 Task: Search one way flight ticket for 2 adults, 2 infants in seat and 1 infant on lap in first from Moab: Canyonlands Regional Airport to Raleigh: Raleigh-durham International Airport on 8-5-2023. Choice of flights is Westjet. Number of bags: 3 checked bags. Price is upto 30000. Outbound departure time preference is 9:15.
Action: Mouse moved to (318, 279)
Screenshot: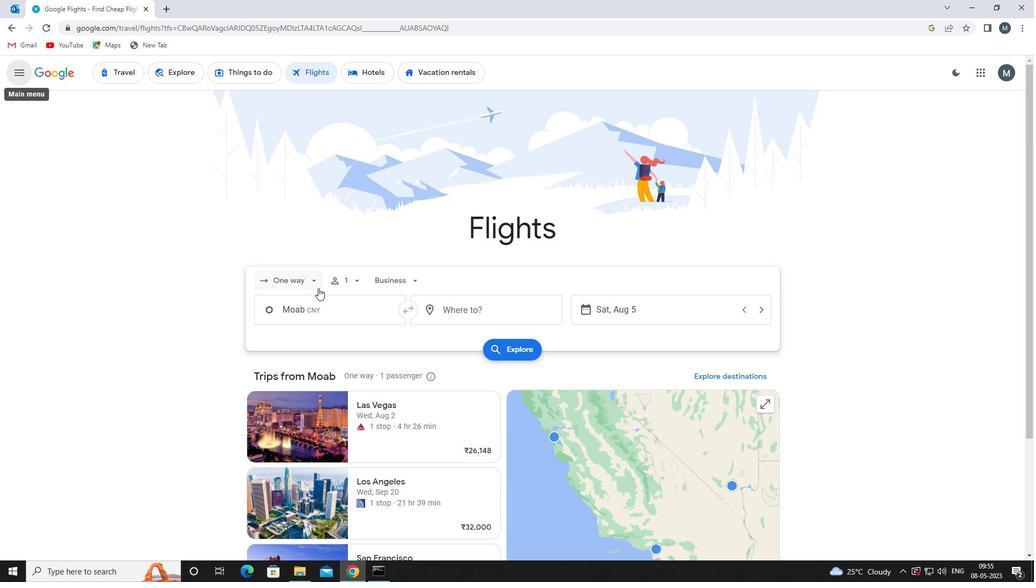 
Action: Mouse pressed left at (318, 279)
Screenshot: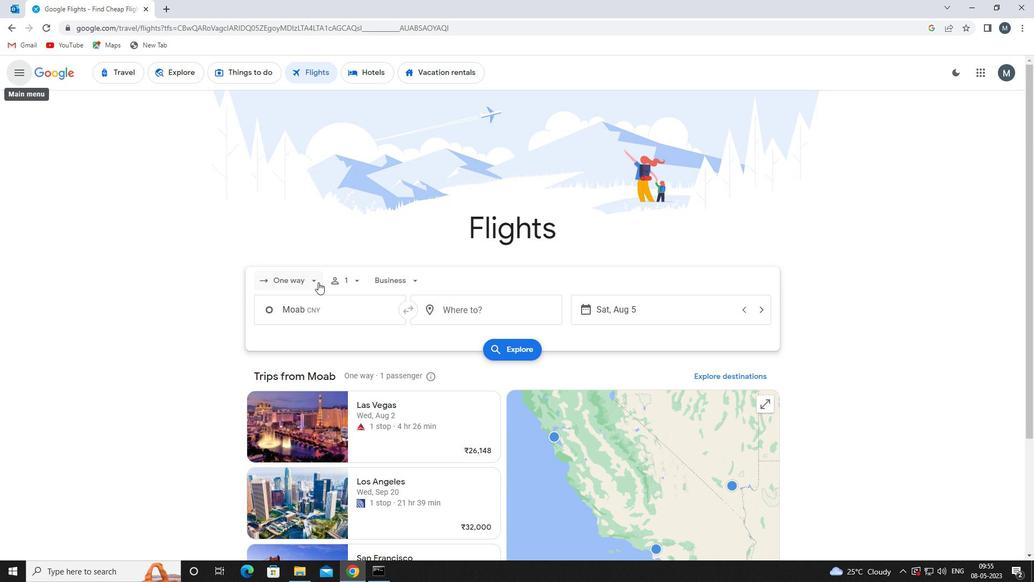 
Action: Mouse moved to (324, 326)
Screenshot: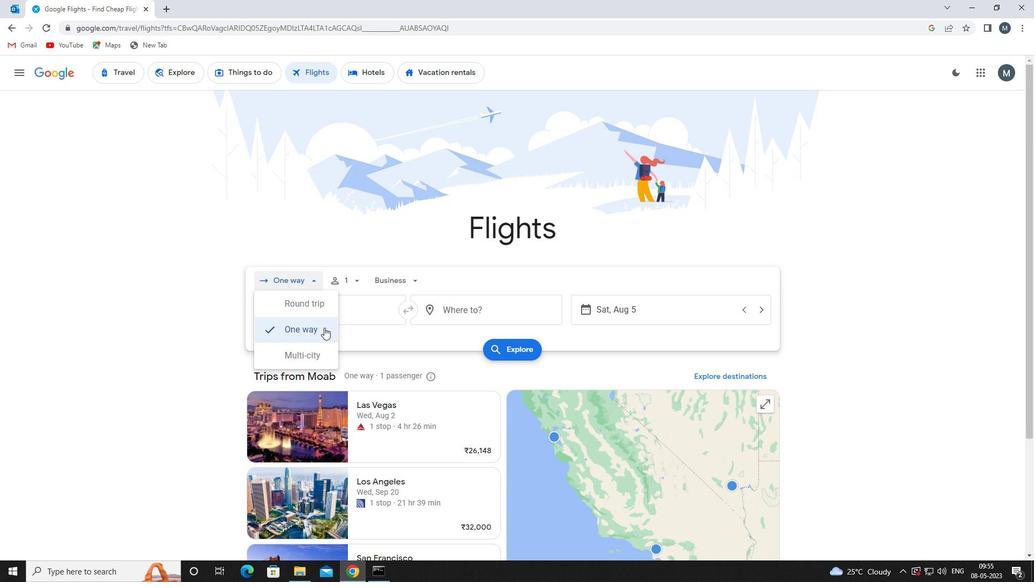 
Action: Mouse pressed left at (324, 326)
Screenshot: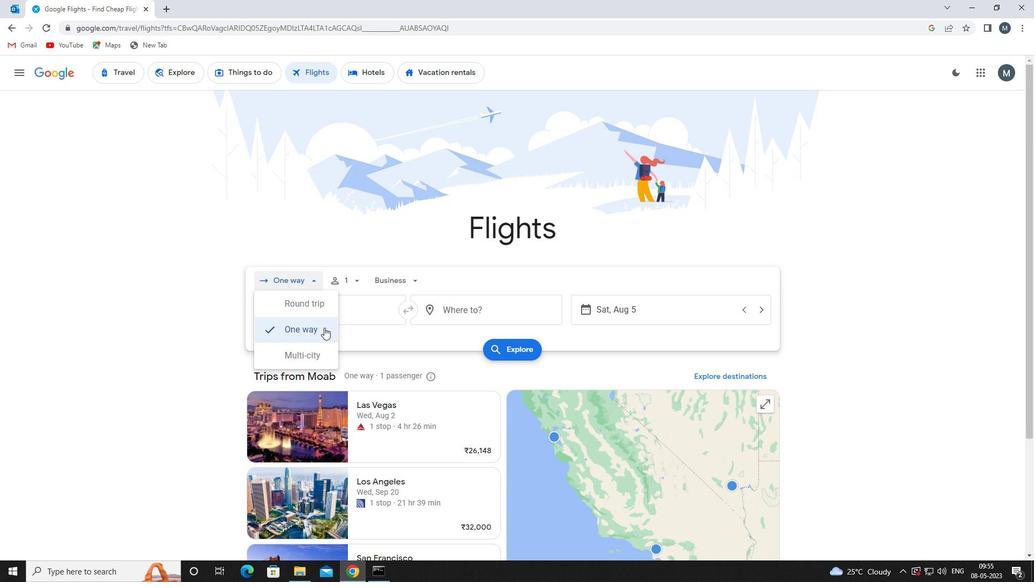 
Action: Mouse moved to (366, 281)
Screenshot: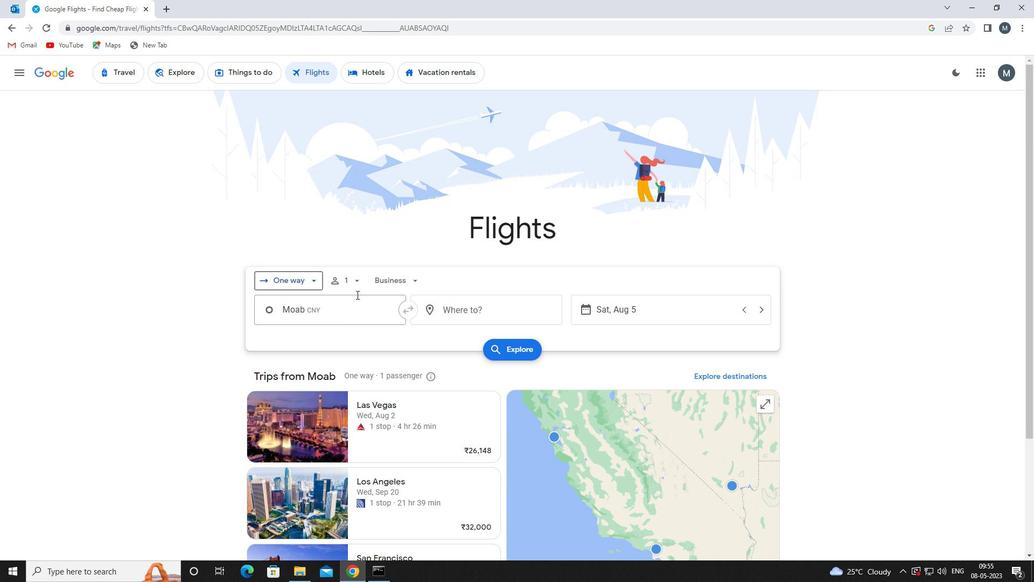 
Action: Mouse pressed left at (366, 281)
Screenshot: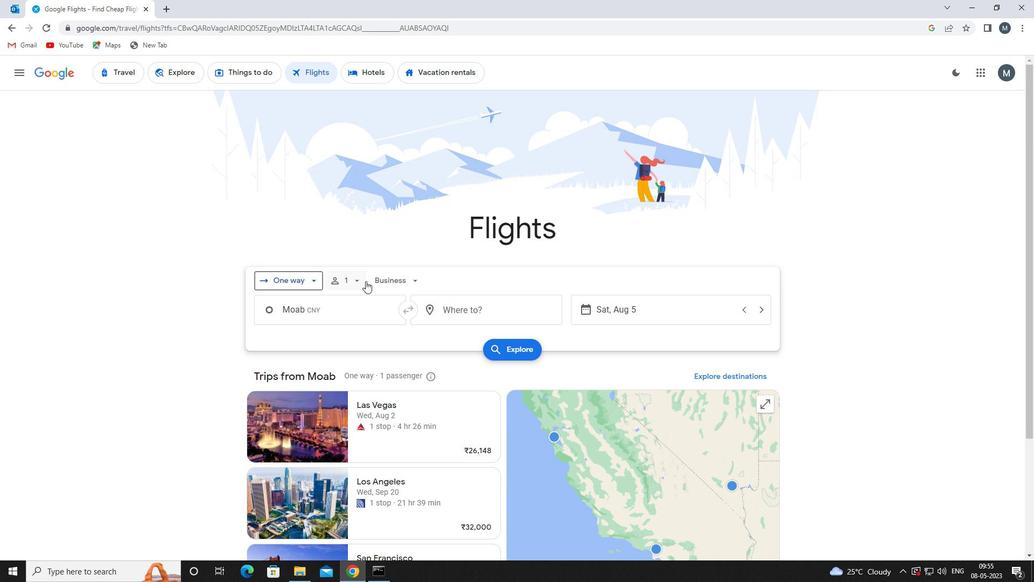 
Action: Mouse moved to (438, 309)
Screenshot: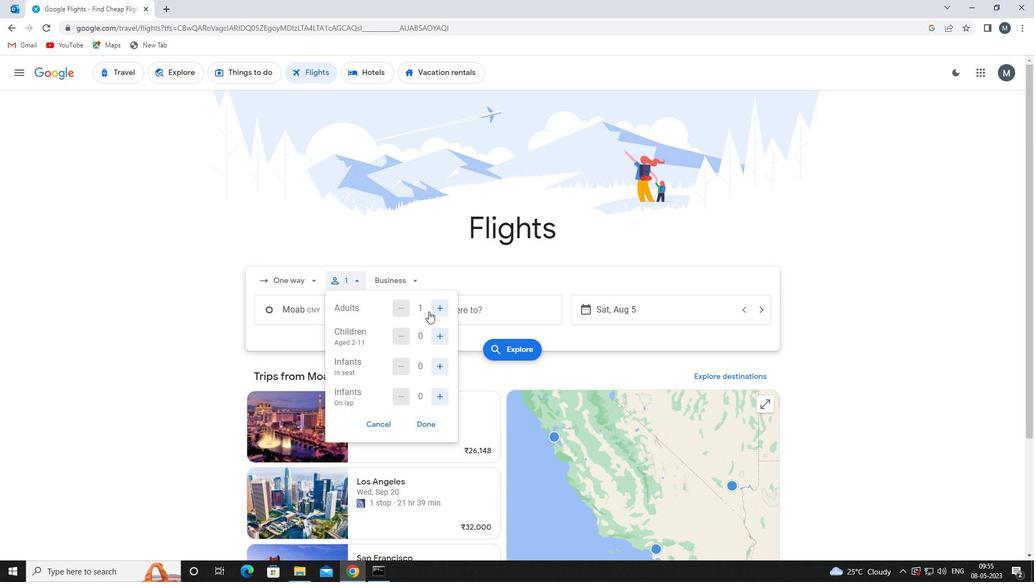 
Action: Mouse pressed left at (438, 309)
Screenshot: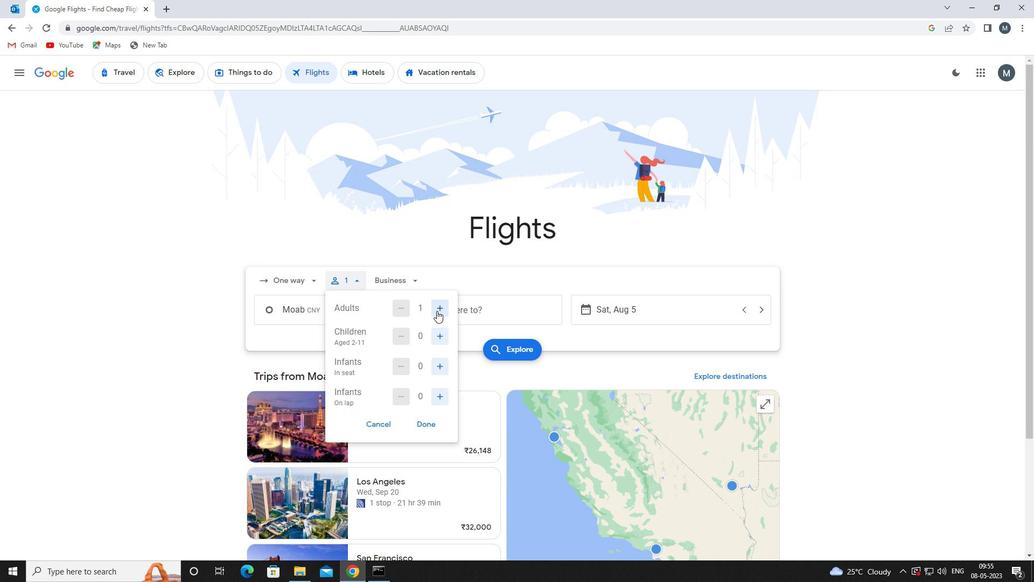 
Action: Mouse moved to (438, 309)
Screenshot: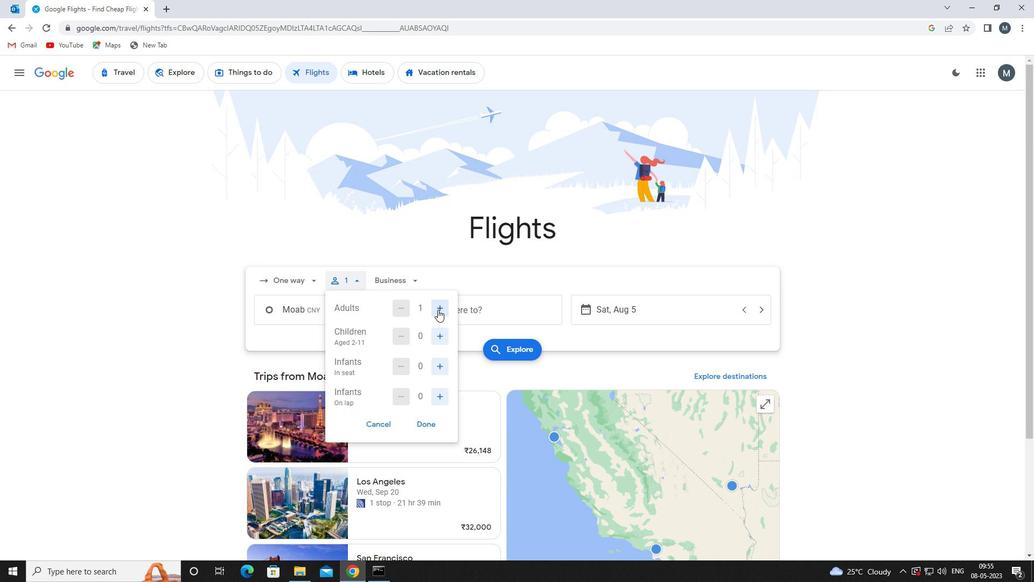 
Action: Mouse pressed left at (438, 309)
Screenshot: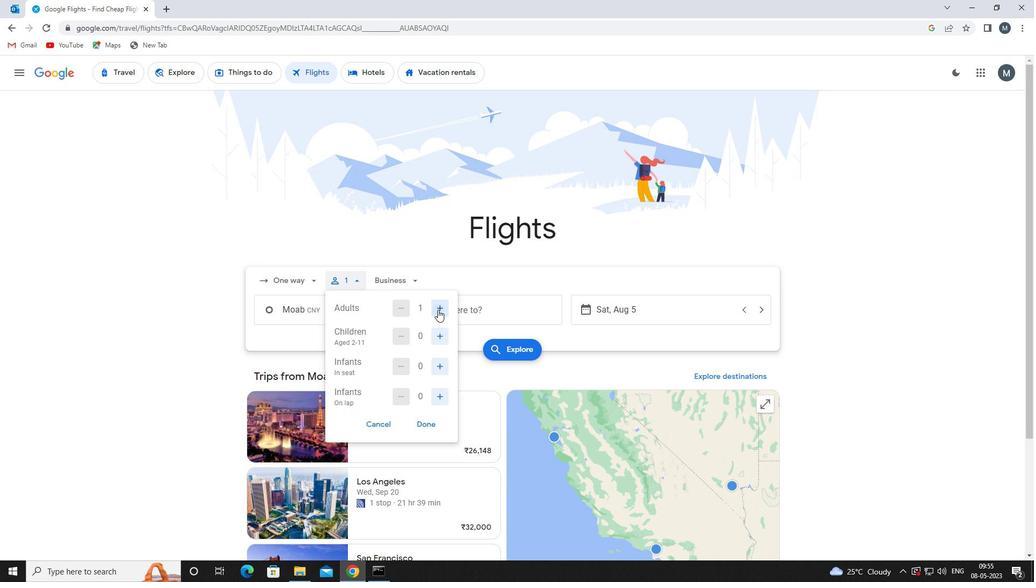 
Action: Mouse moved to (406, 308)
Screenshot: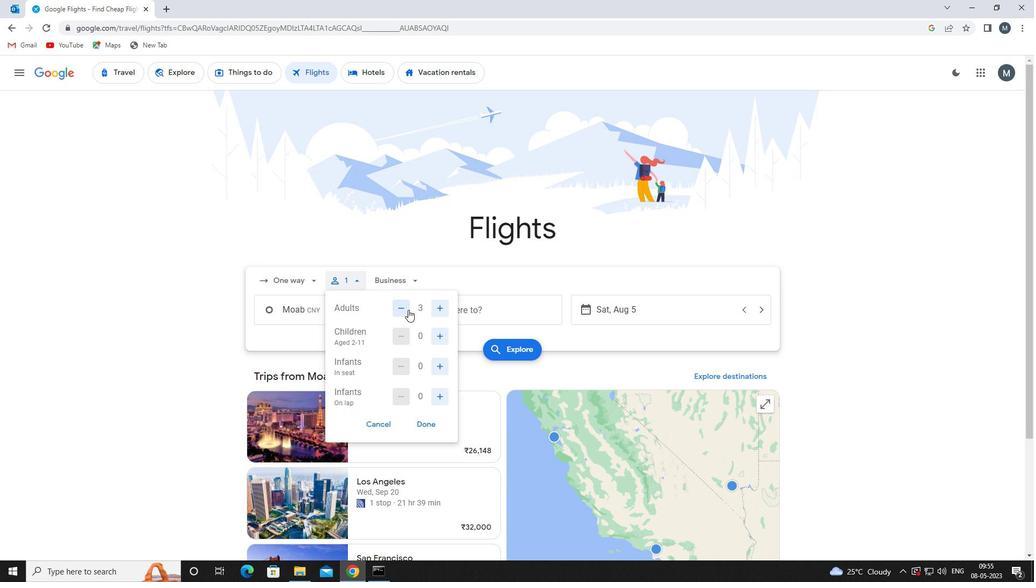
Action: Mouse pressed left at (406, 308)
Screenshot: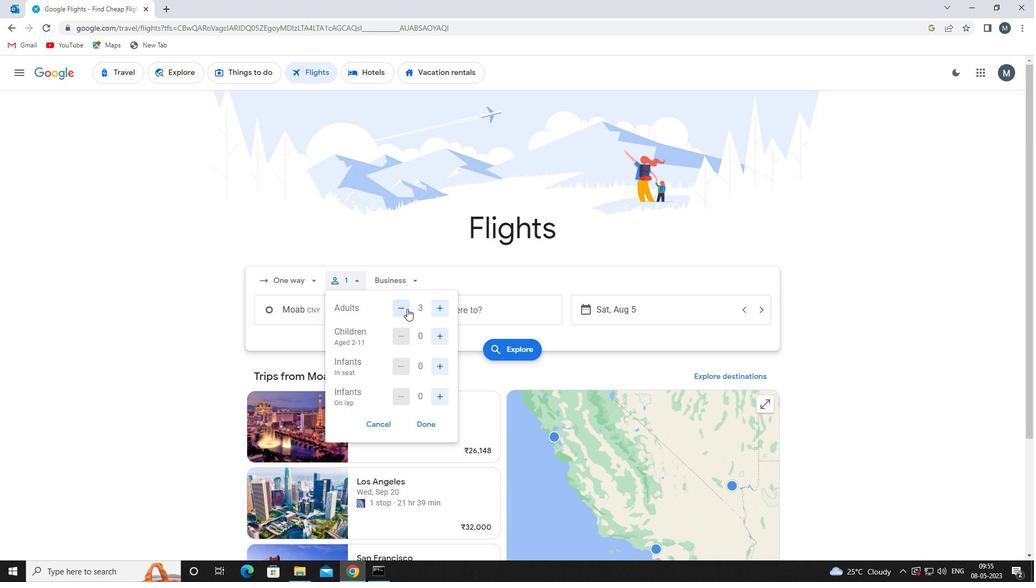 
Action: Mouse moved to (442, 334)
Screenshot: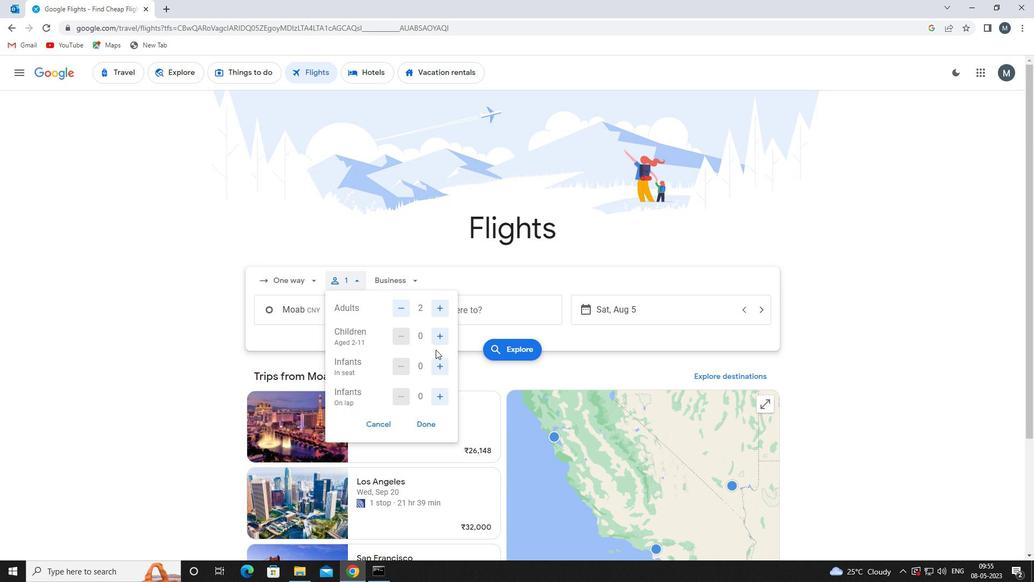 
Action: Mouse pressed left at (442, 334)
Screenshot: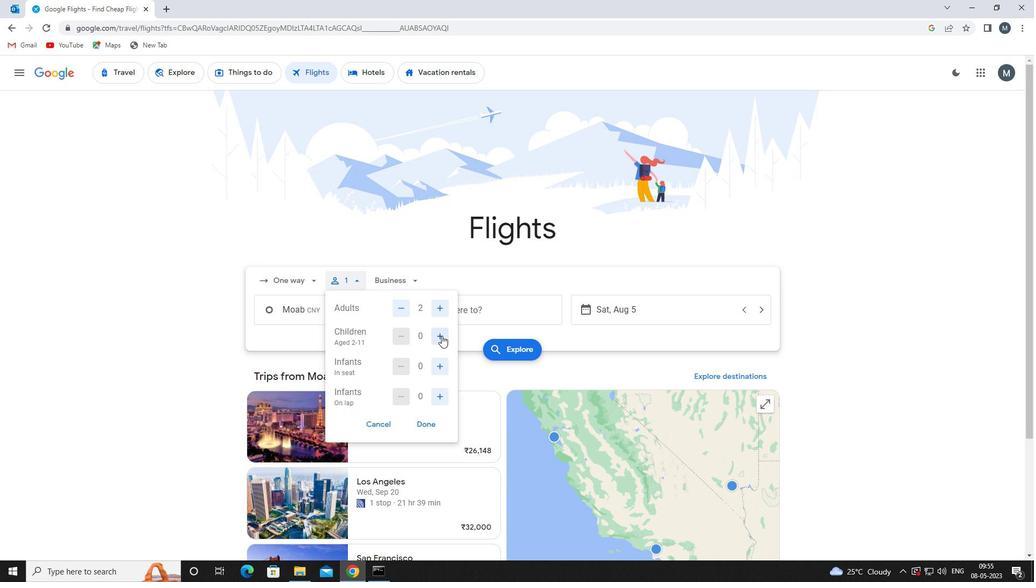 
Action: Mouse moved to (407, 335)
Screenshot: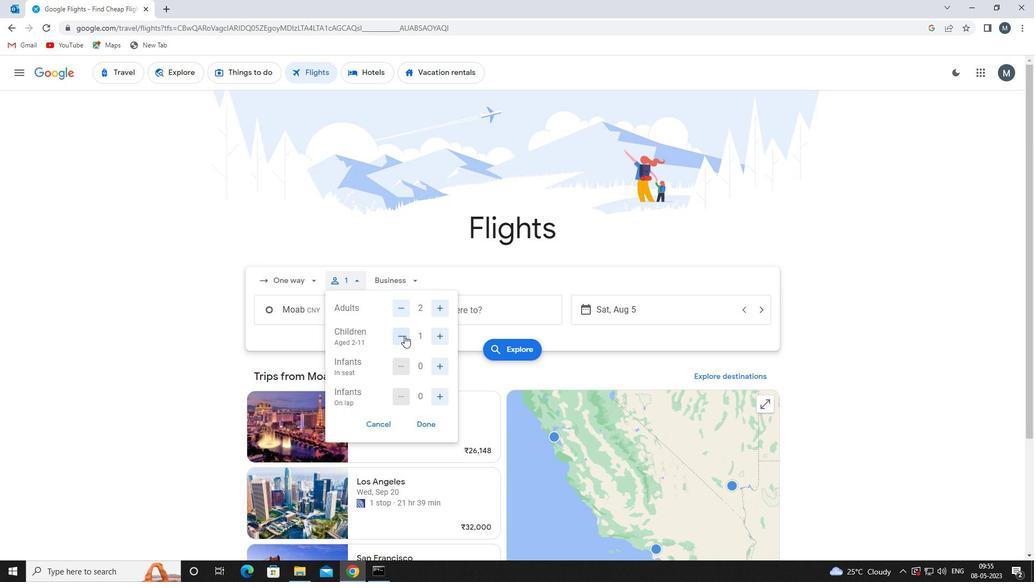
Action: Mouse pressed left at (407, 335)
Screenshot: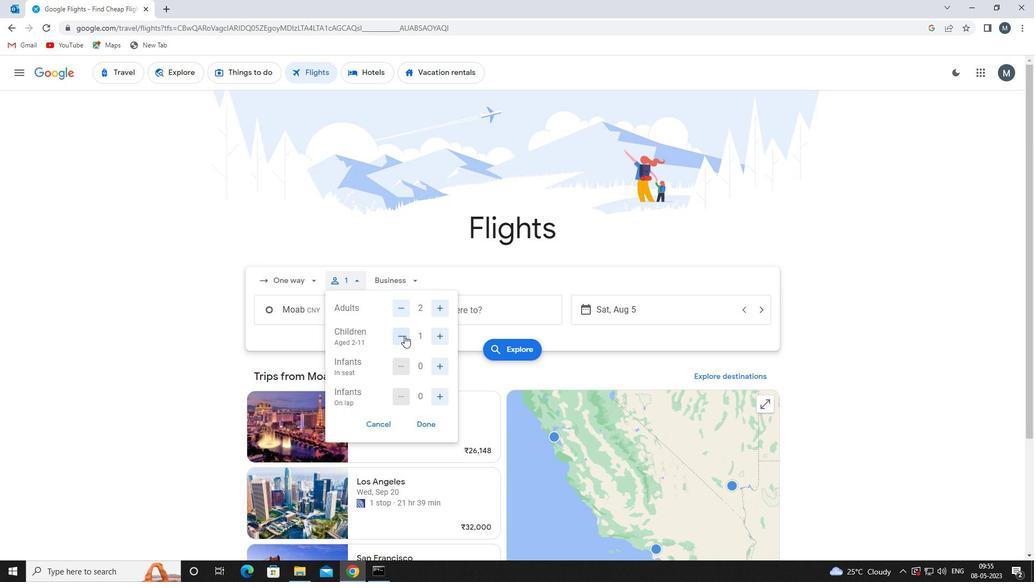 
Action: Mouse moved to (436, 366)
Screenshot: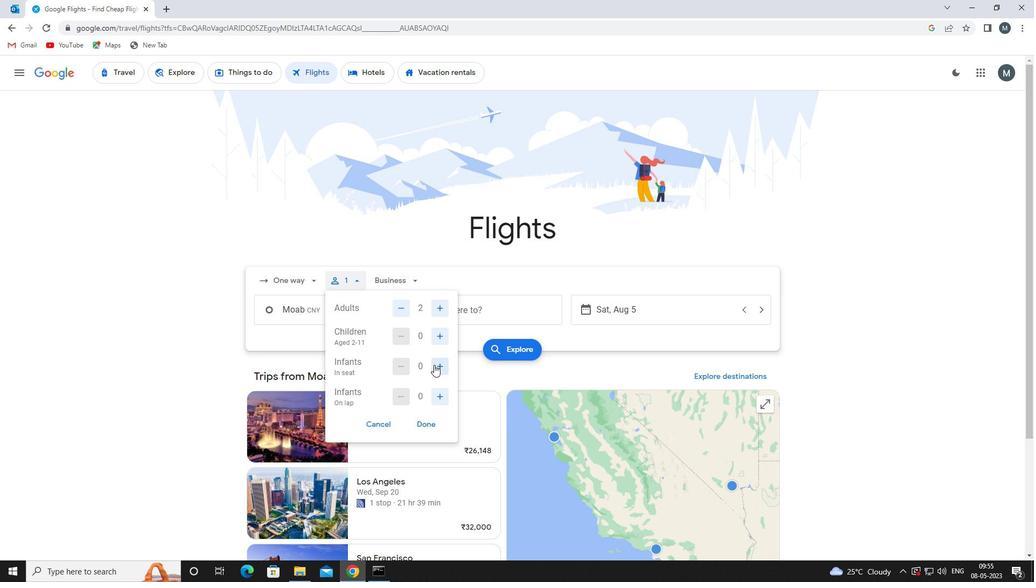 
Action: Mouse pressed left at (436, 366)
Screenshot: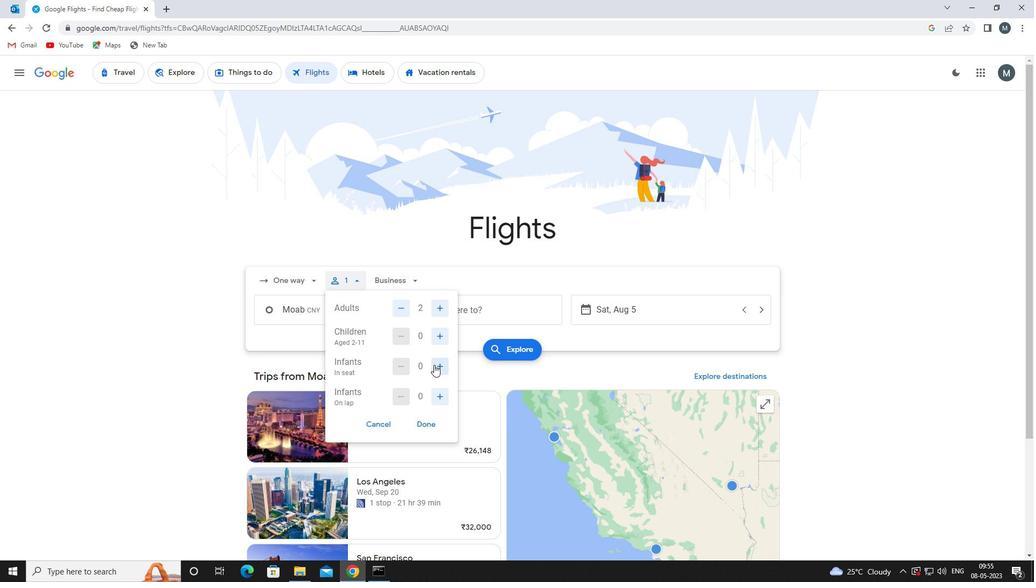 
Action: Mouse moved to (436, 366)
Screenshot: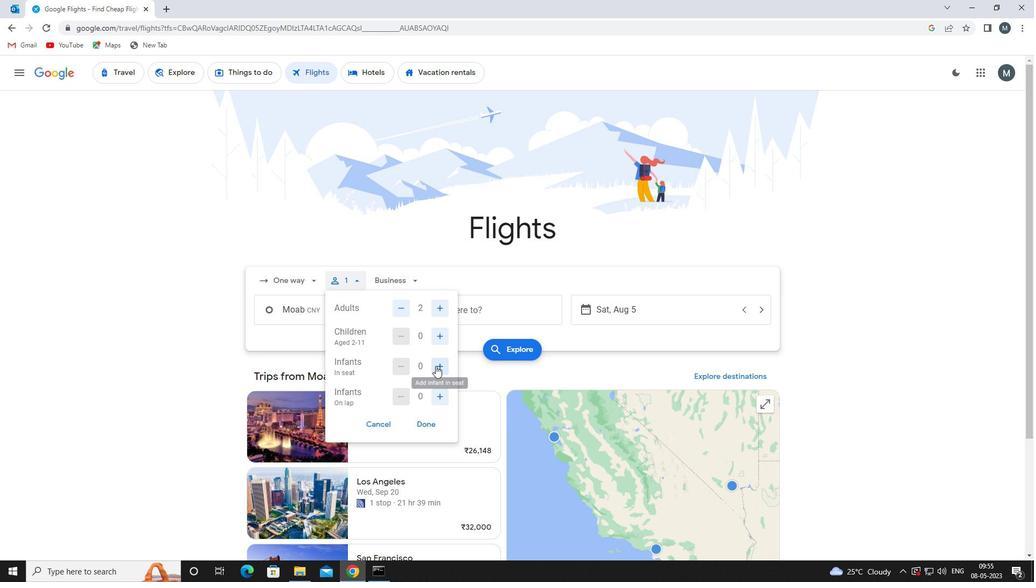 
Action: Mouse pressed left at (436, 366)
Screenshot: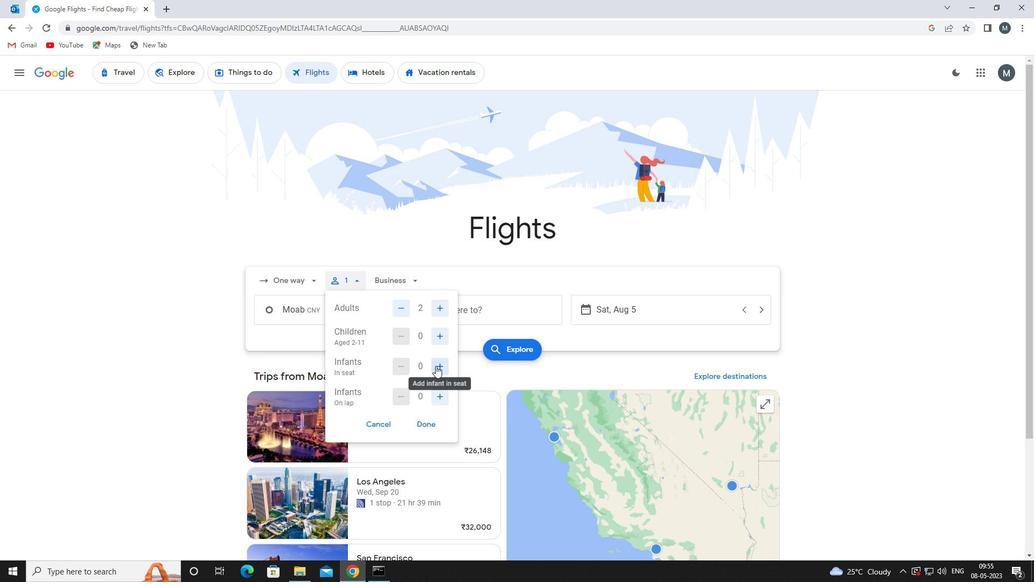 
Action: Mouse moved to (440, 393)
Screenshot: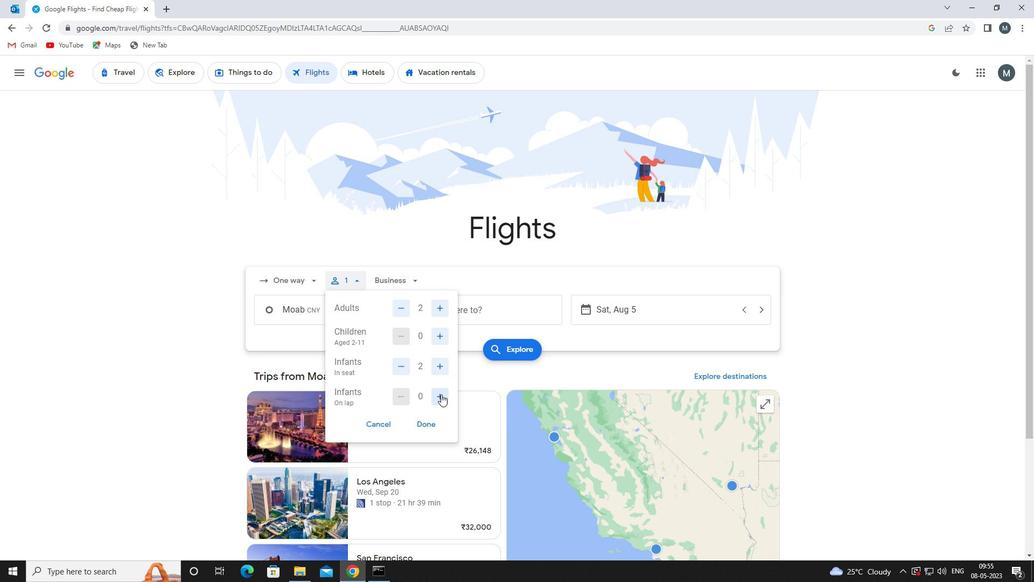
Action: Mouse pressed left at (440, 393)
Screenshot: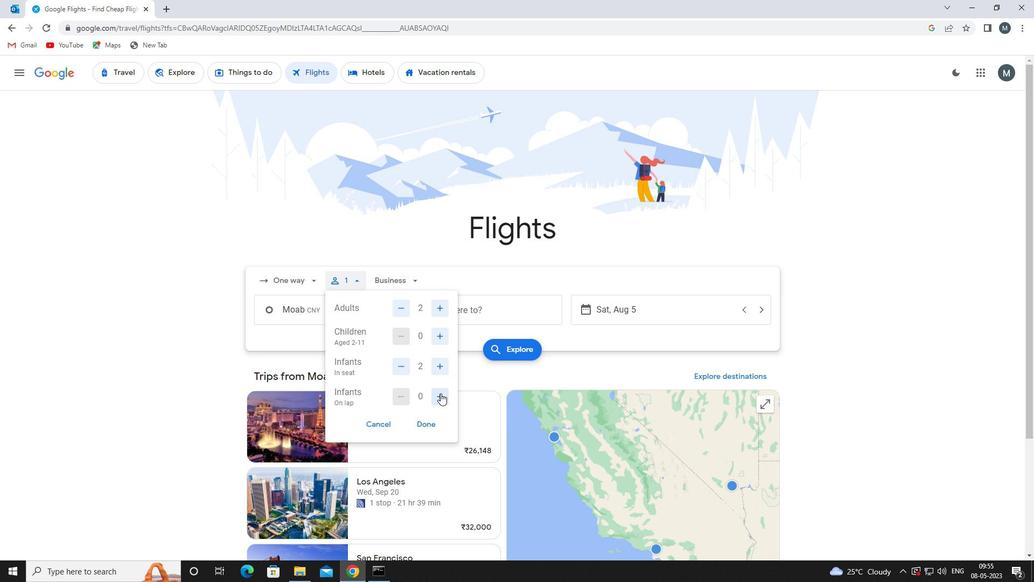 
Action: Mouse moved to (428, 422)
Screenshot: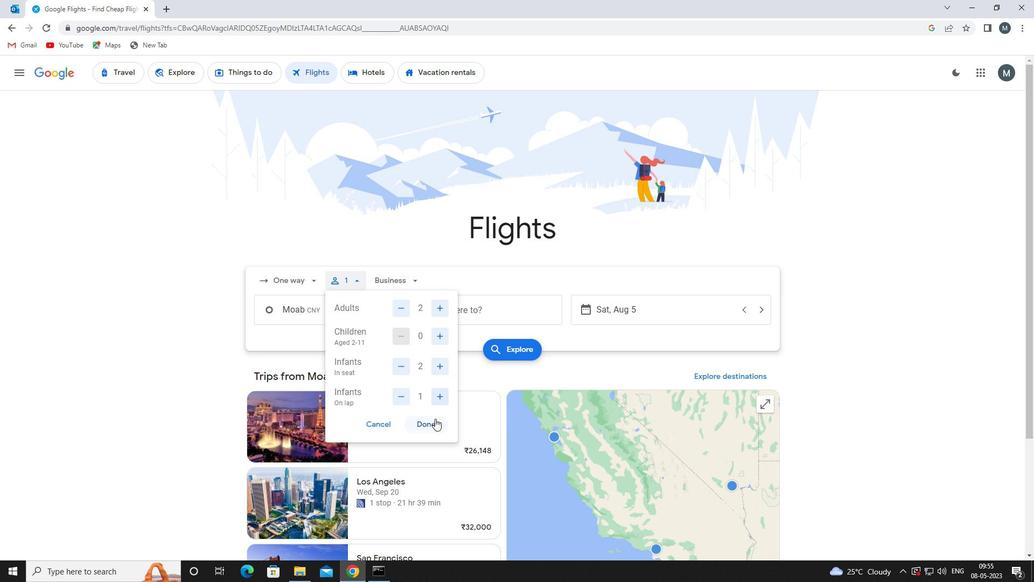 
Action: Mouse pressed left at (428, 422)
Screenshot: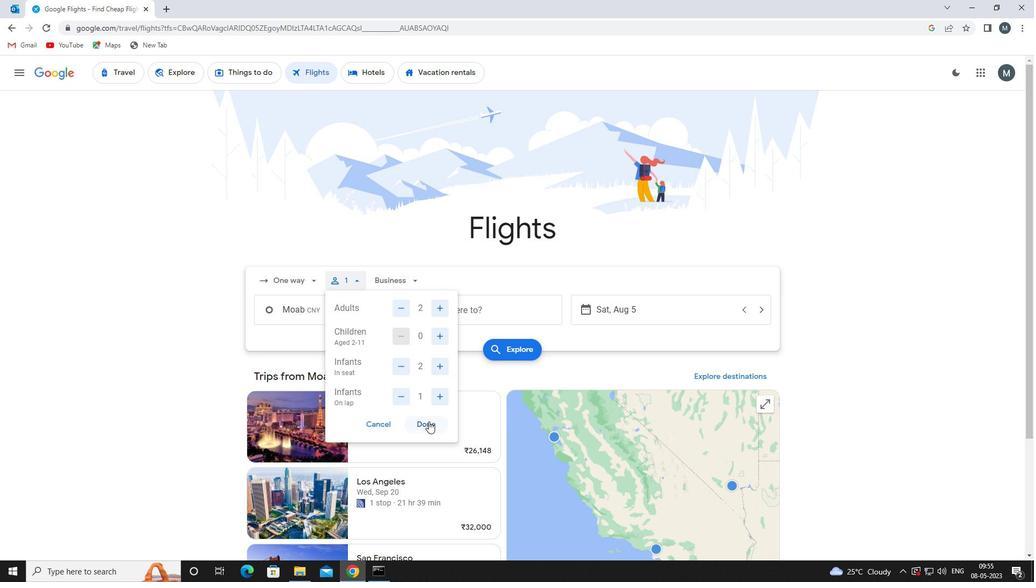 
Action: Mouse moved to (395, 283)
Screenshot: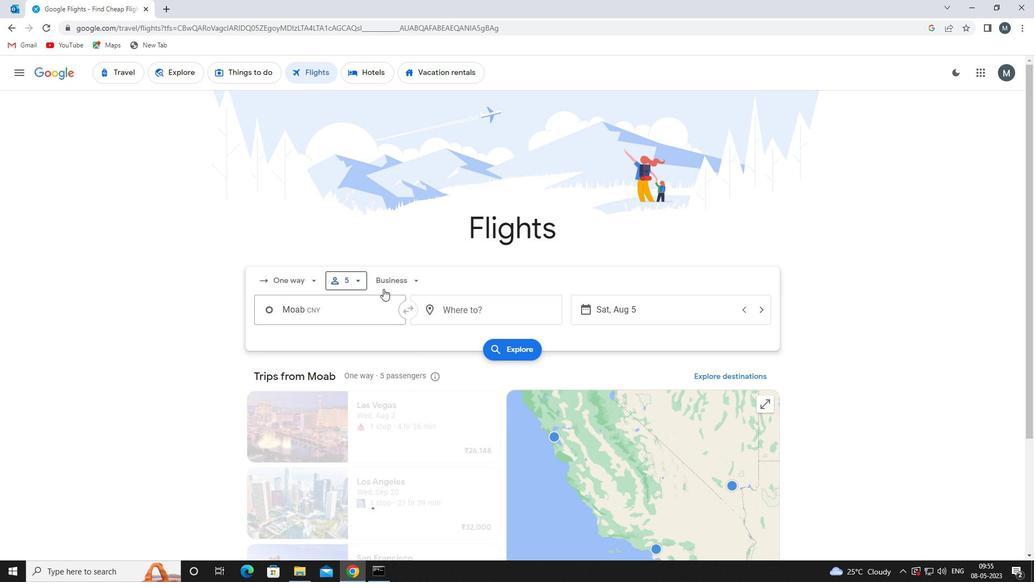 
Action: Mouse pressed left at (395, 283)
Screenshot: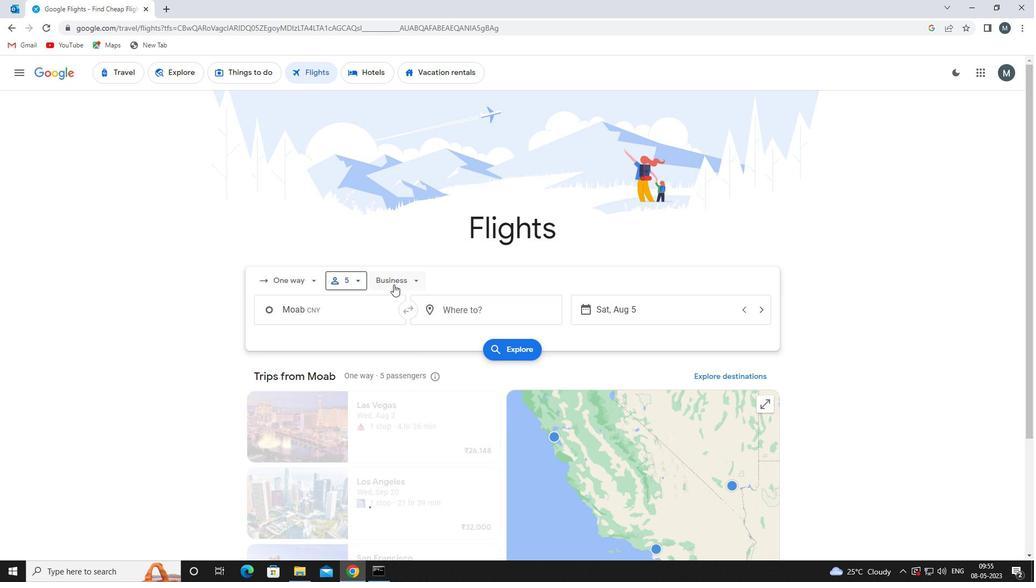 
Action: Mouse moved to (412, 381)
Screenshot: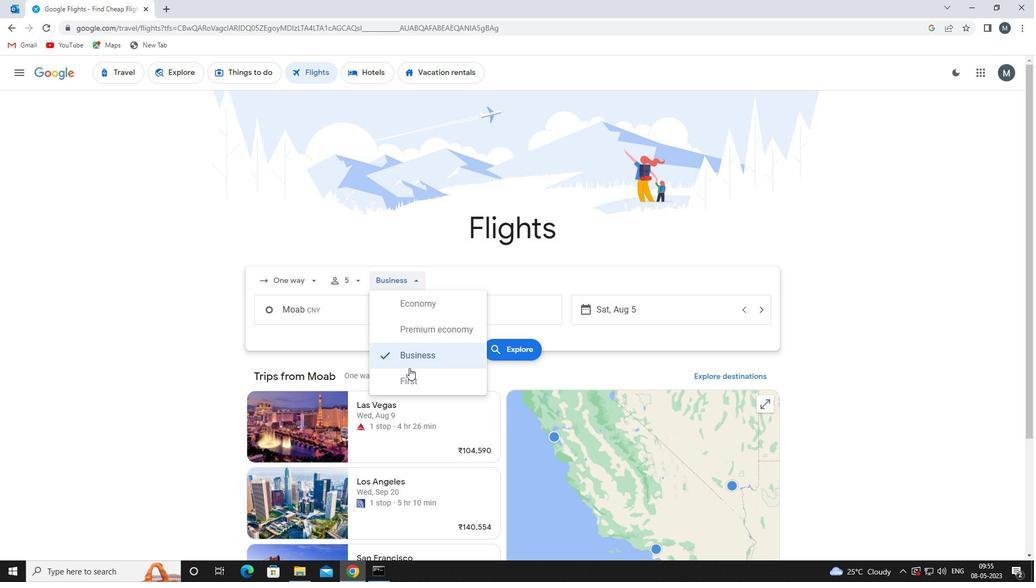 
Action: Mouse pressed left at (412, 381)
Screenshot: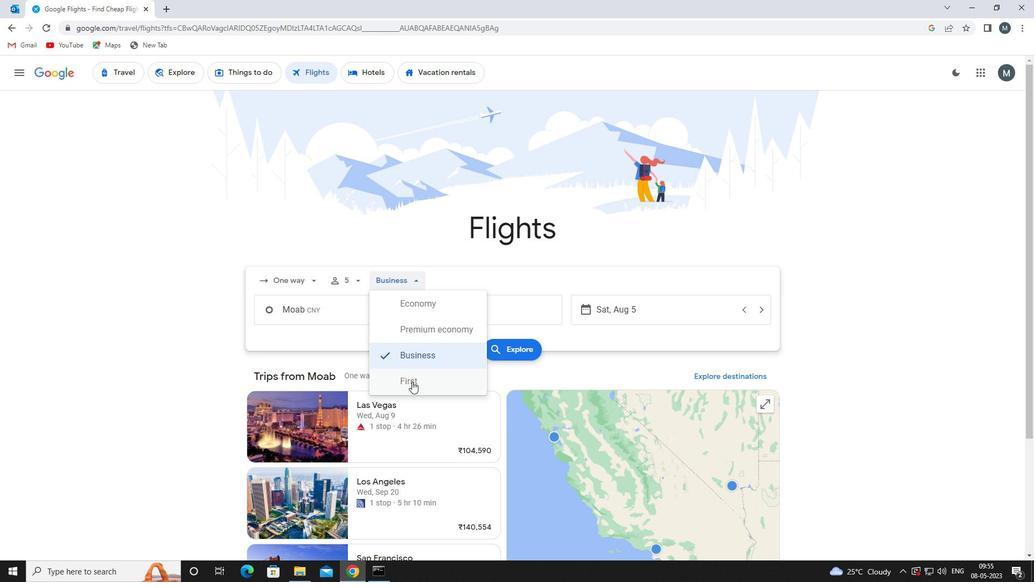 
Action: Mouse moved to (355, 313)
Screenshot: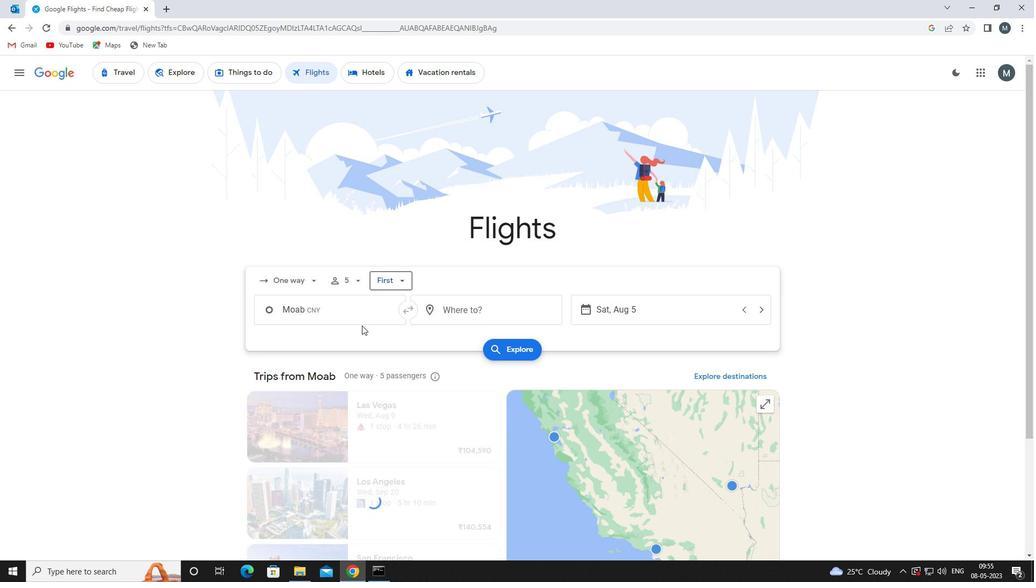 
Action: Mouse pressed left at (355, 313)
Screenshot: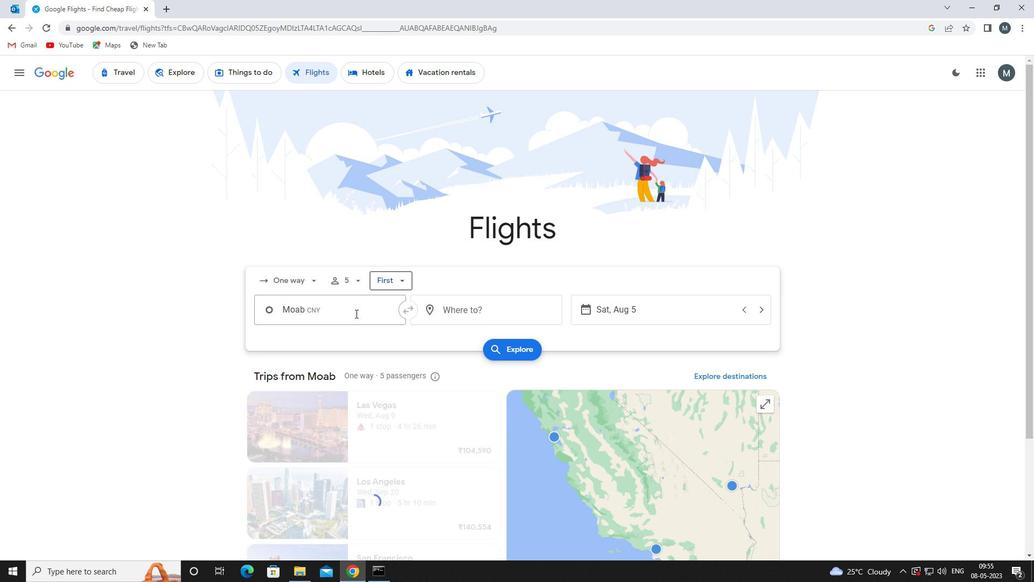 
Action: Mouse moved to (354, 398)
Screenshot: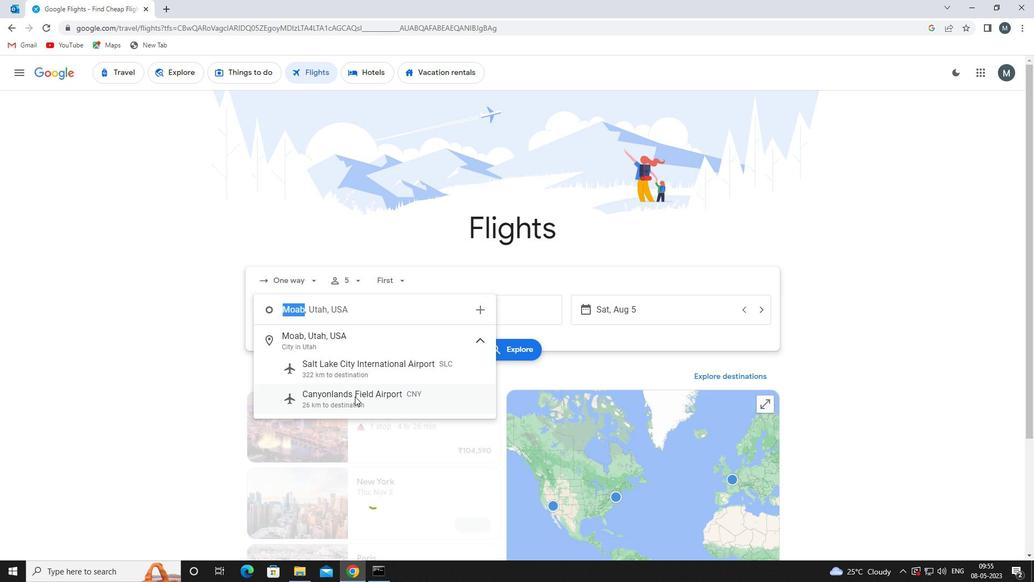 
Action: Mouse pressed left at (354, 398)
Screenshot: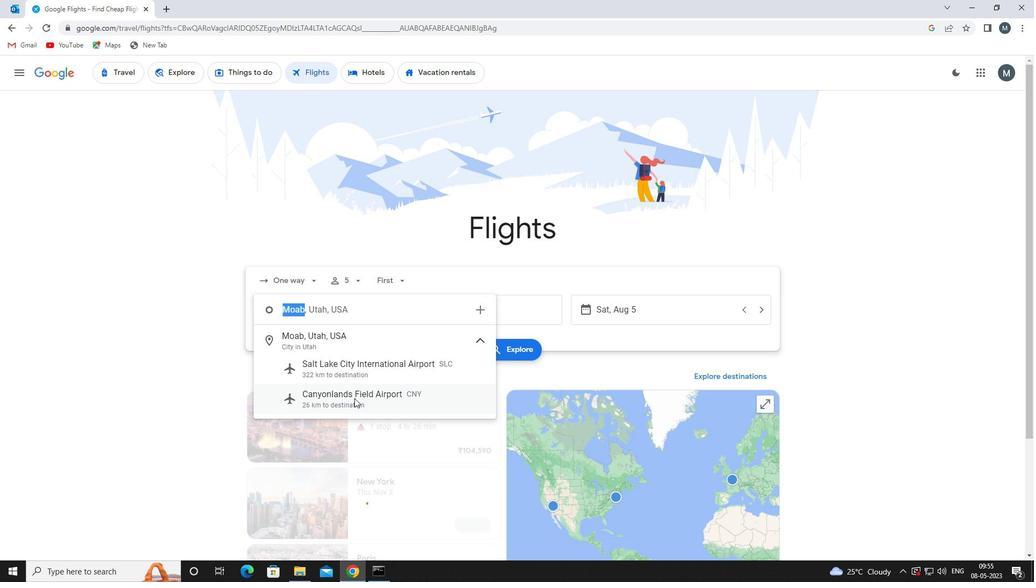 
Action: Mouse moved to (433, 318)
Screenshot: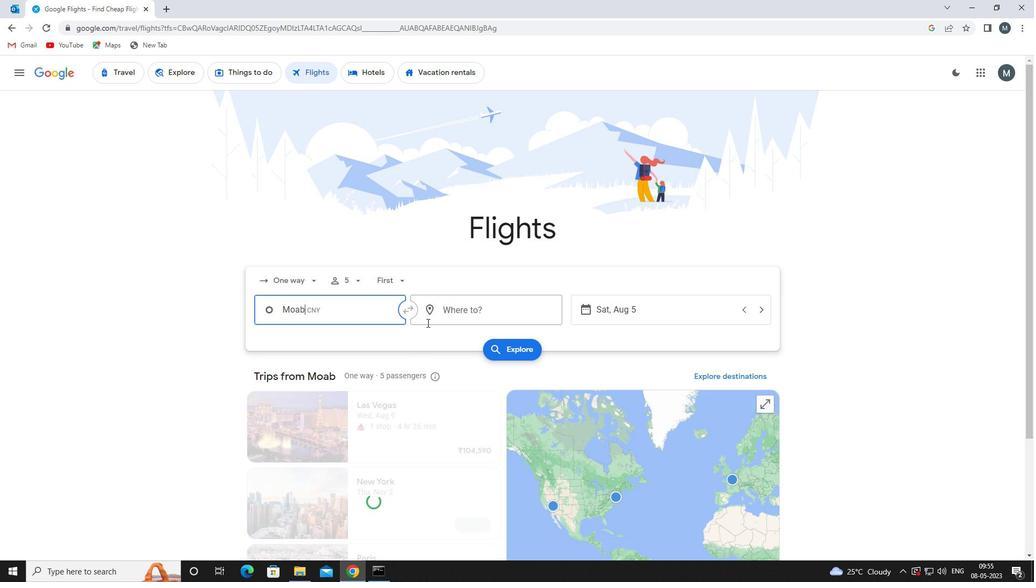 
Action: Mouse pressed left at (433, 318)
Screenshot: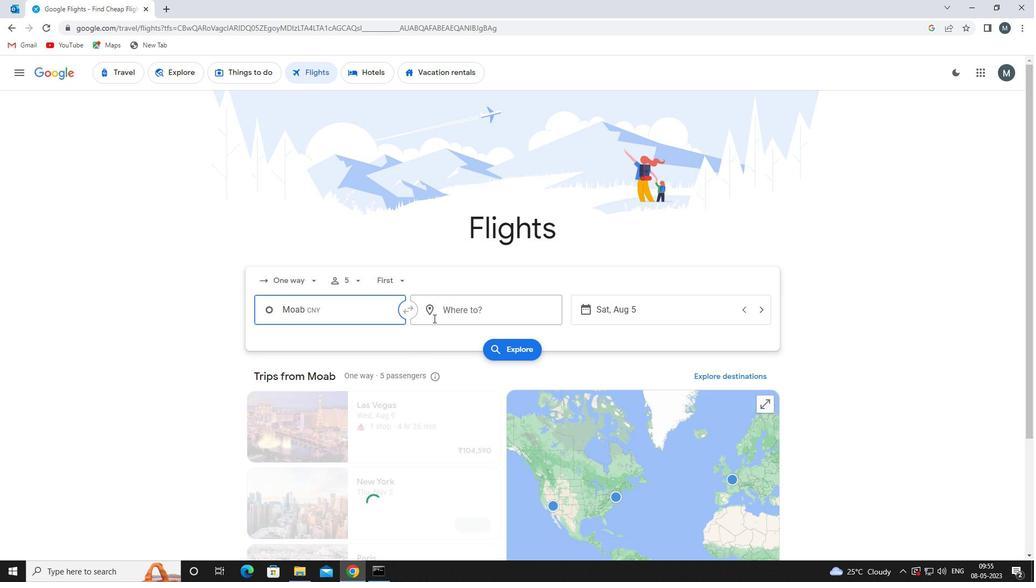 
Action: Key pressed rdu
Screenshot: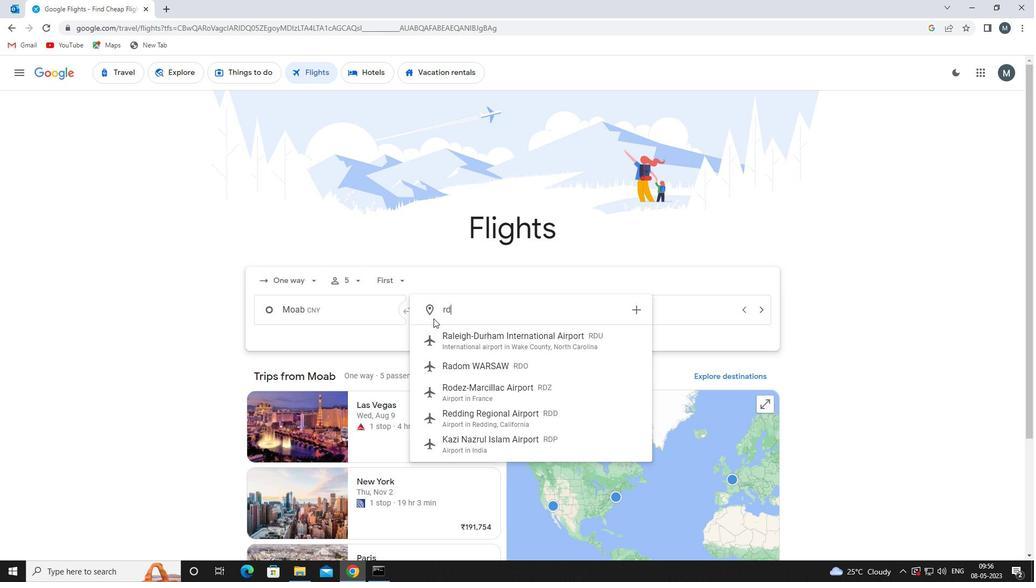 
Action: Mouse moved to (457, 342)
Screenshot: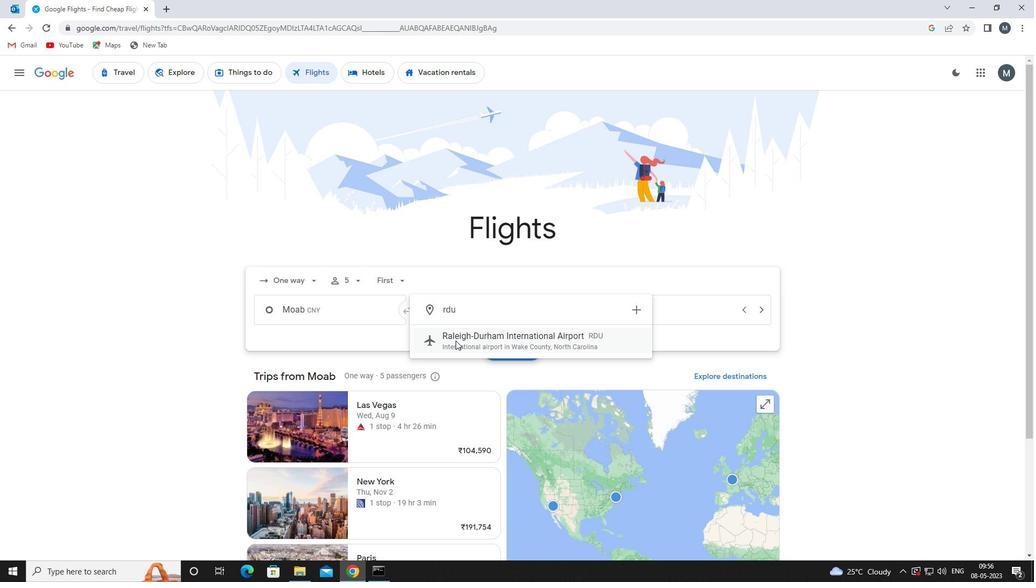 
Action: Mouse pressed left at (457, 342)
Screenshot: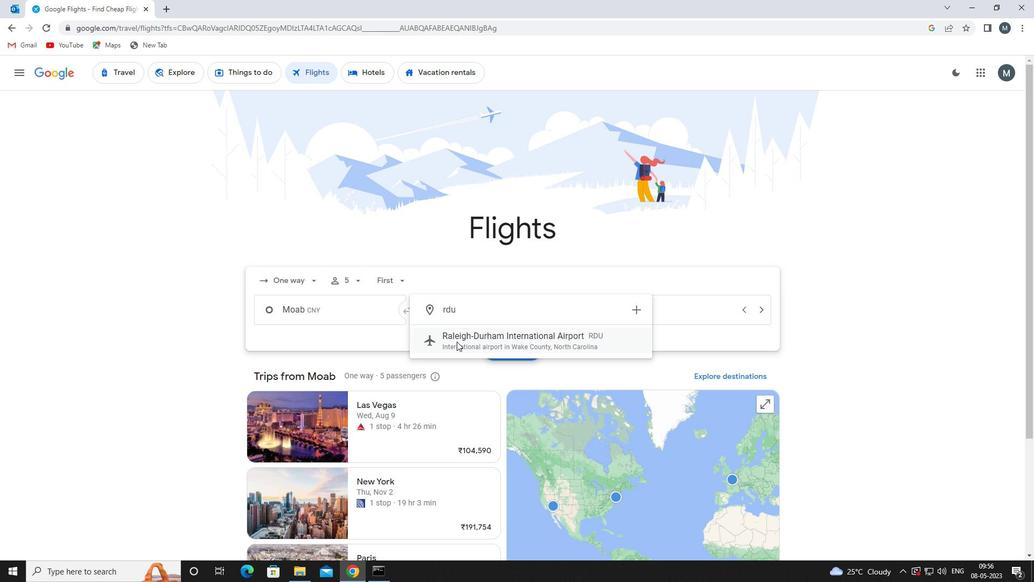 
Action: Mouse moved to (610, 314)
Screenshot: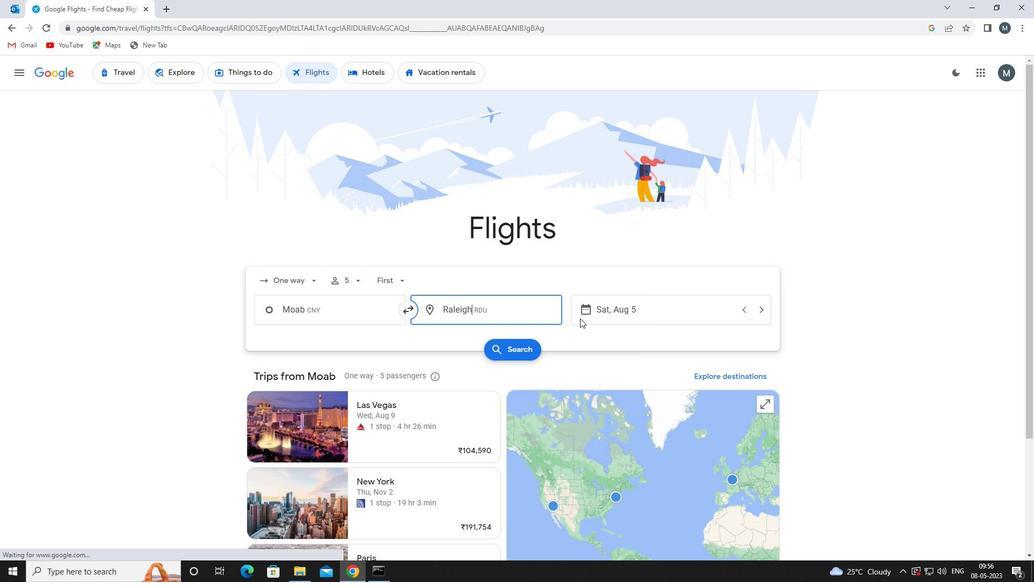 
Action: Mouse pressed left at (610, 314)
Screenshot: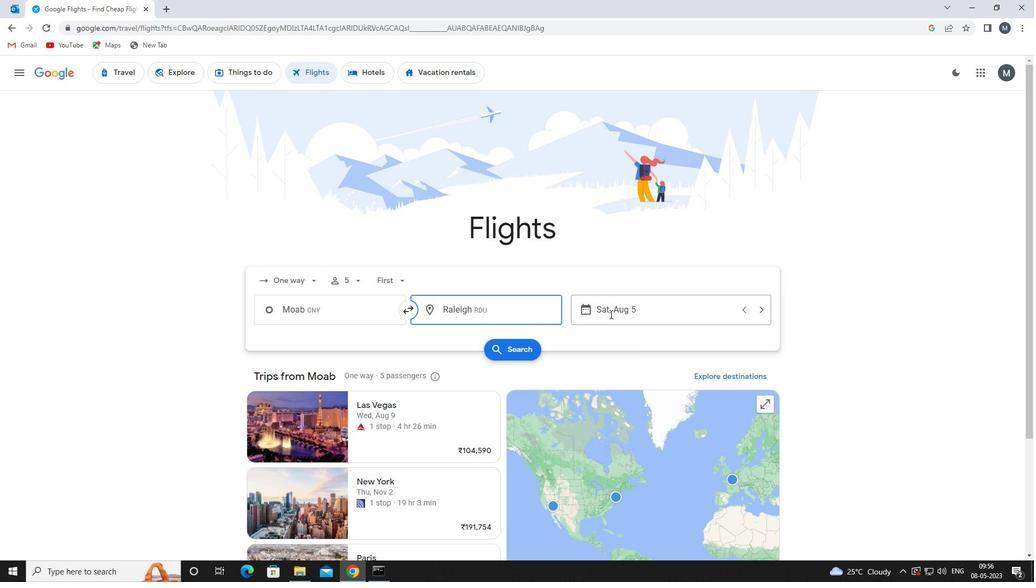
Action: Mouse moved to (541, 367)
Screenshot: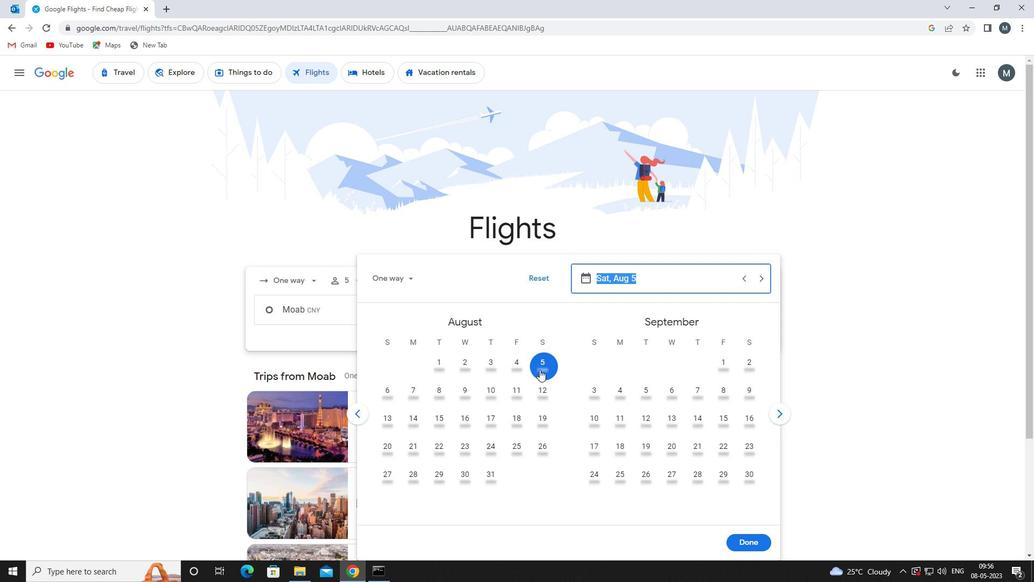 
Action: Mouse pressed left at (541, 367)
Screenshot: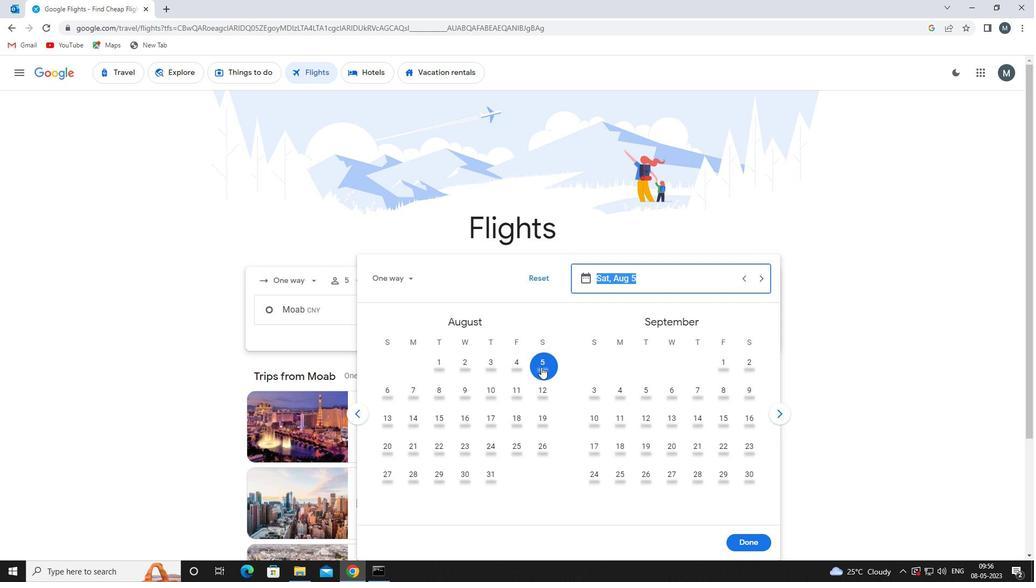 
Action: Mouse moved to (739, 545)
Screenshot: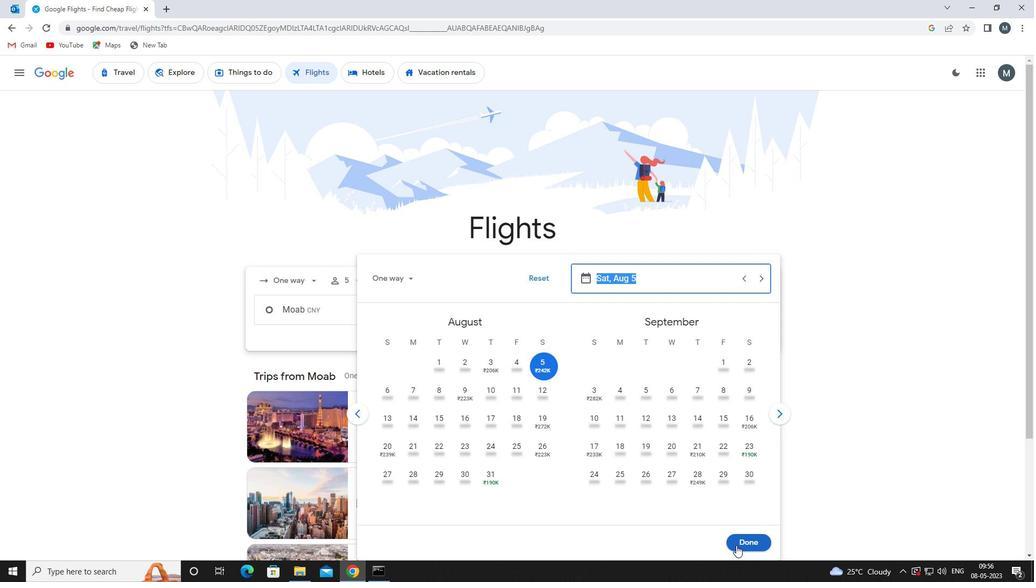 
Action: Mouse pressed left at (739, 545)
Screenshot: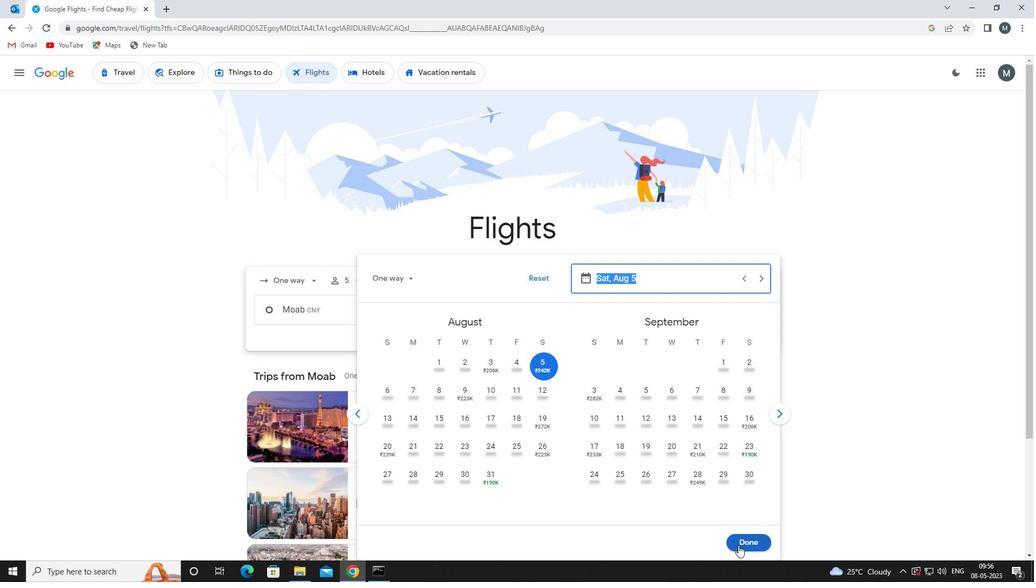 
Action: Mouse moved to (523, 342)
Screenshot: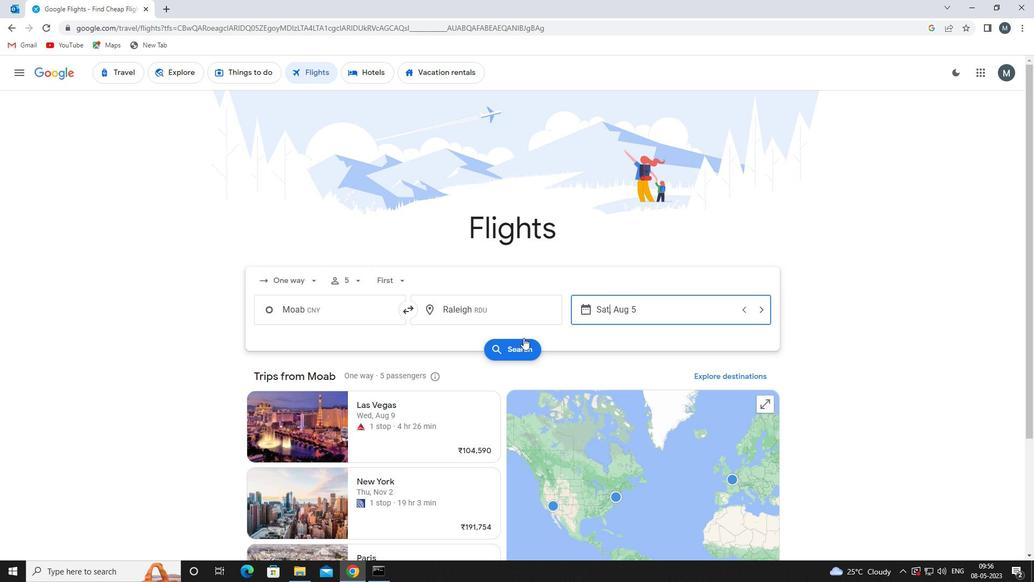
Action: Mouse pressed left at (523, 342)
Screenshot: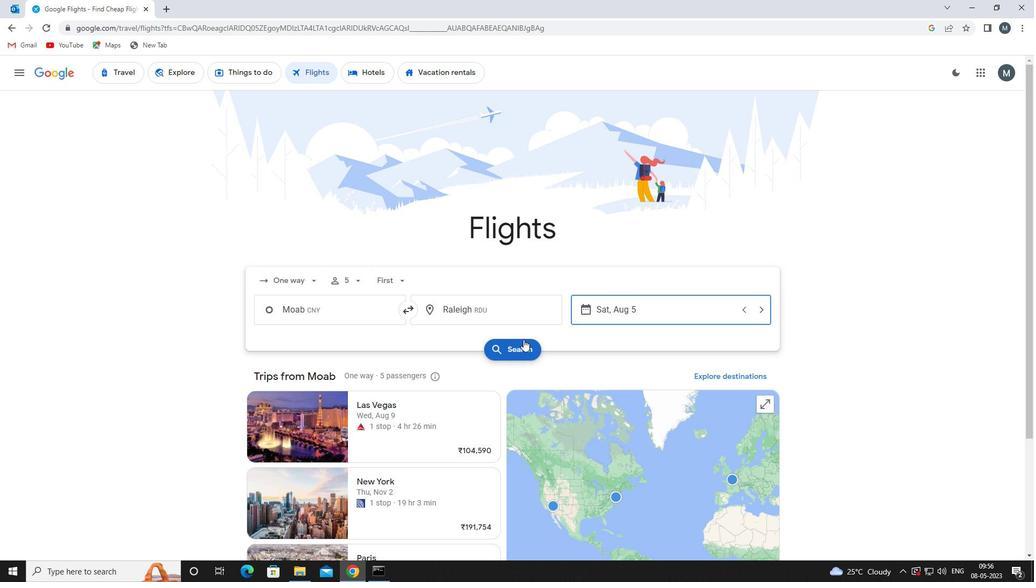 
Action: Mouse moved to (276, 172)
Screenshot: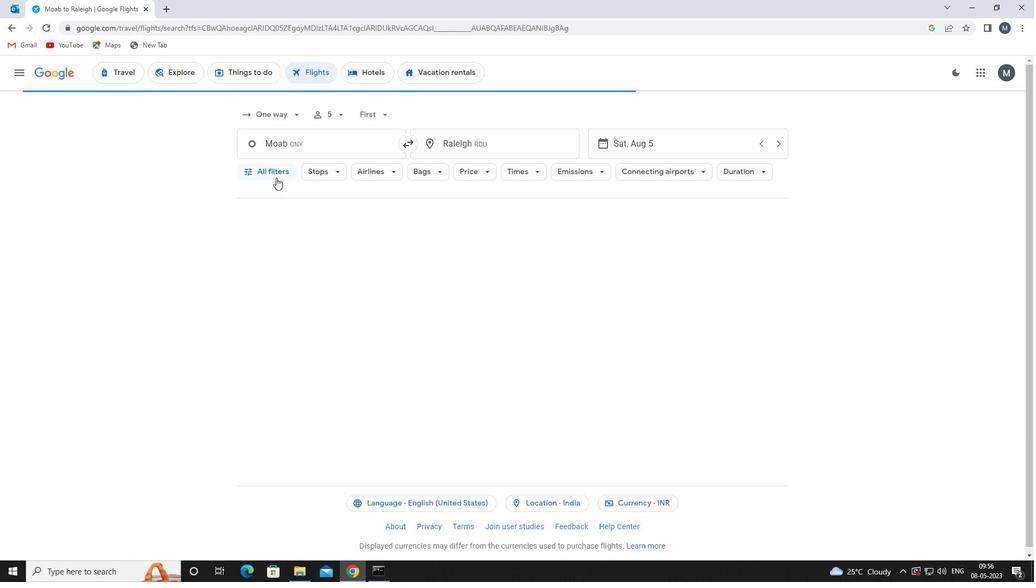 
Action: Mouse pressed left at (276, 172)
Screenshot: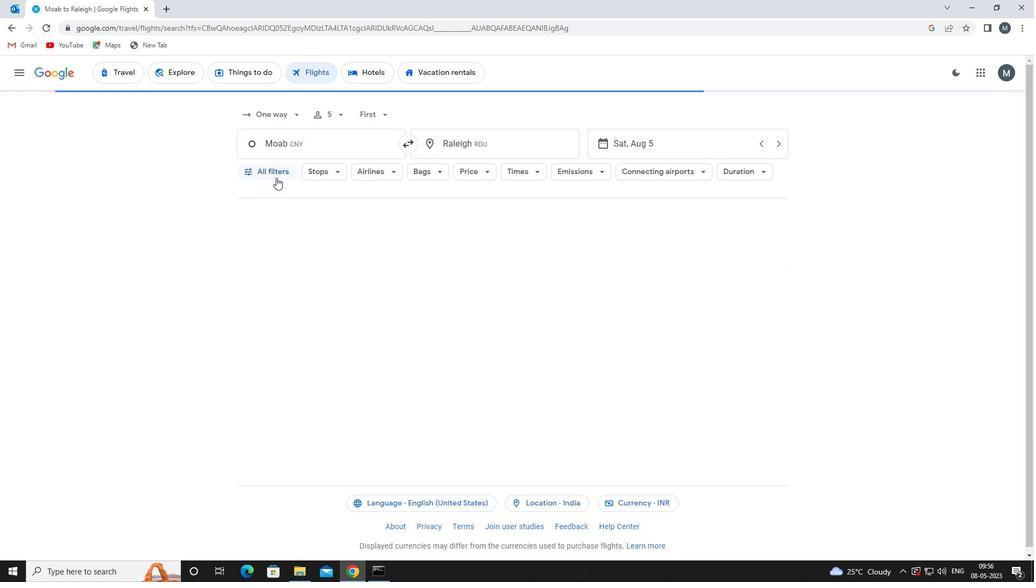 
Action: Mouse moved to (325, 265)
Screenshot: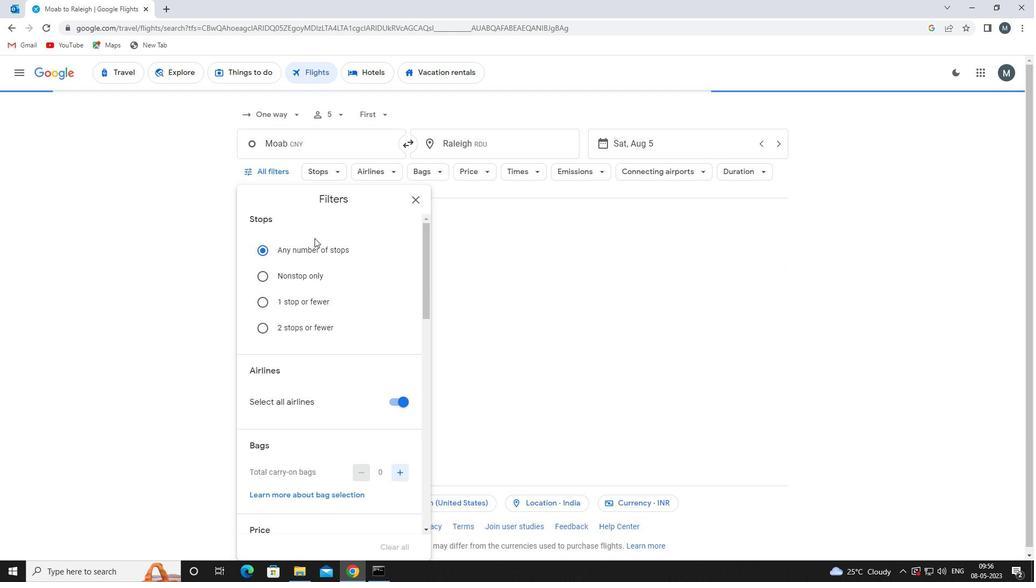 
Action: Mouse scrolled (325, 265) with delta (0, 0)
Screenshot: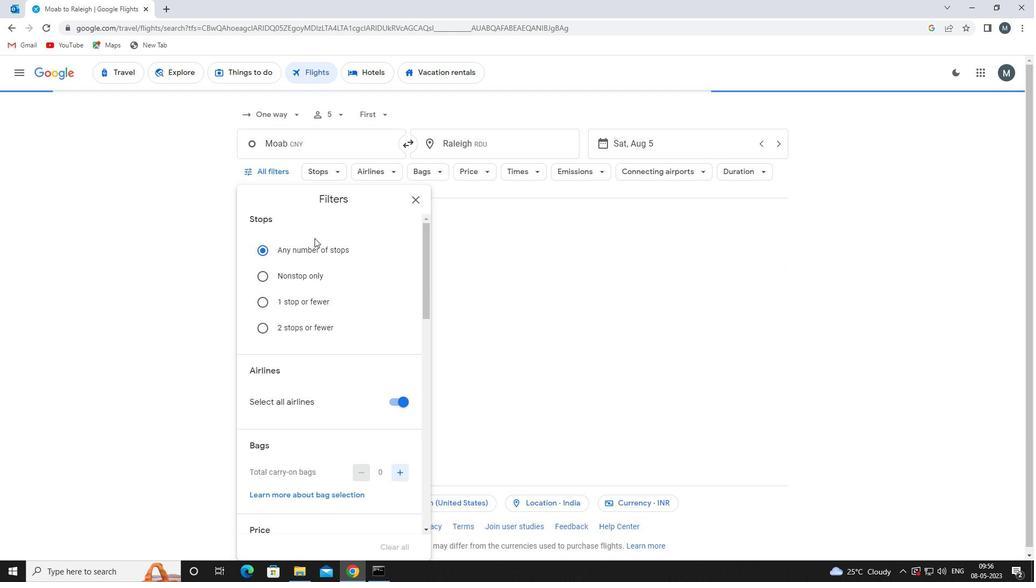 
Action: Mouse moved to (326, 266)
Screenshot: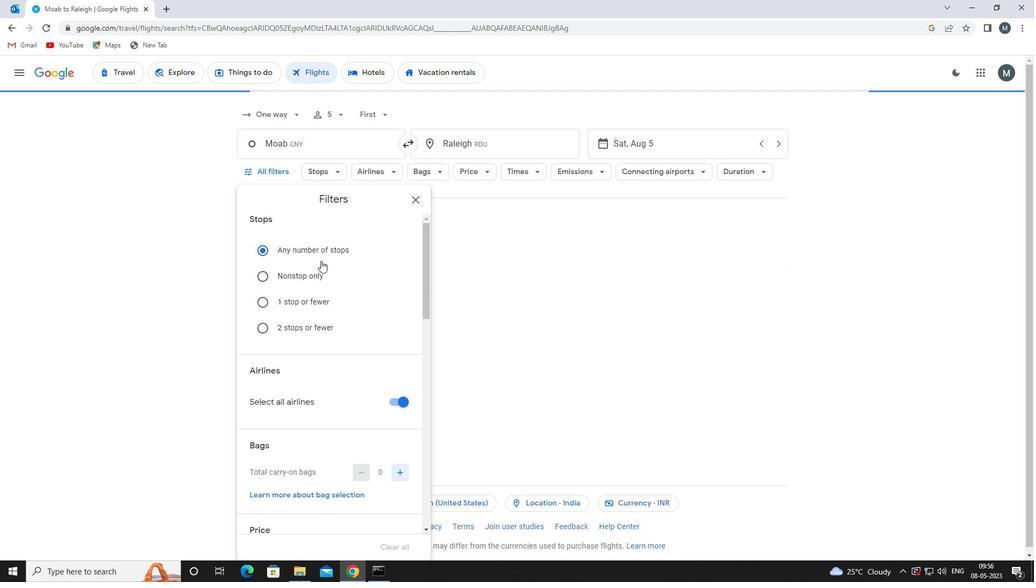 
Action: Mouse scrolled (326, 266) with delta (0, 0)
Screenshot: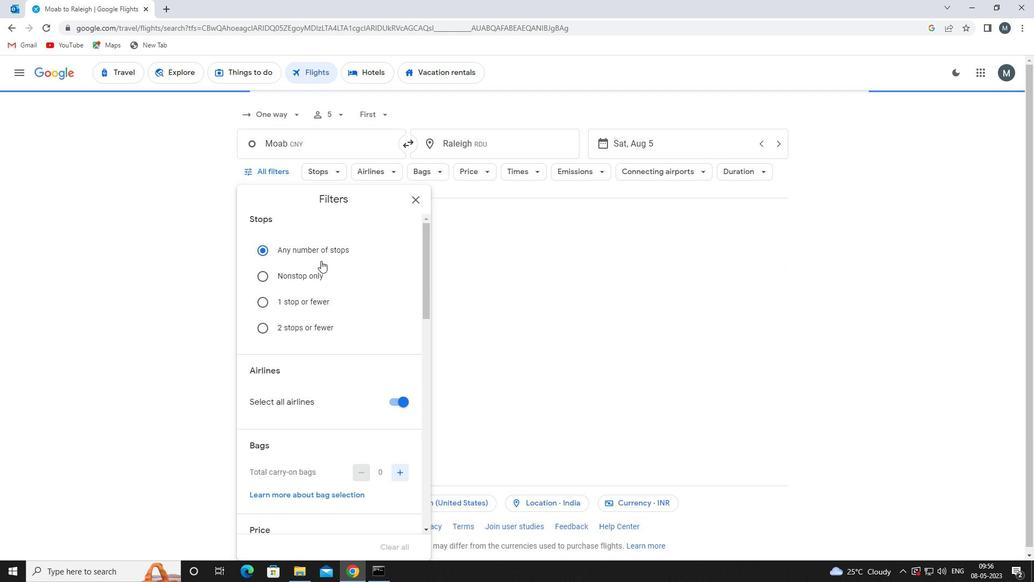 
Action: Mouse moved to (398, 294)
Screenshot: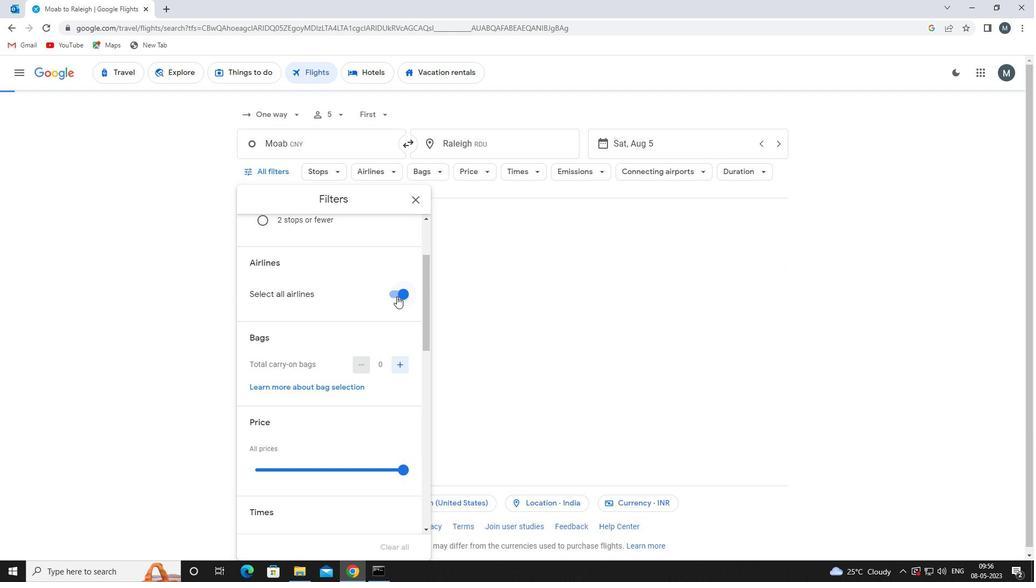 
Action: Mouse pressed left at (398, 294)
Screenshot: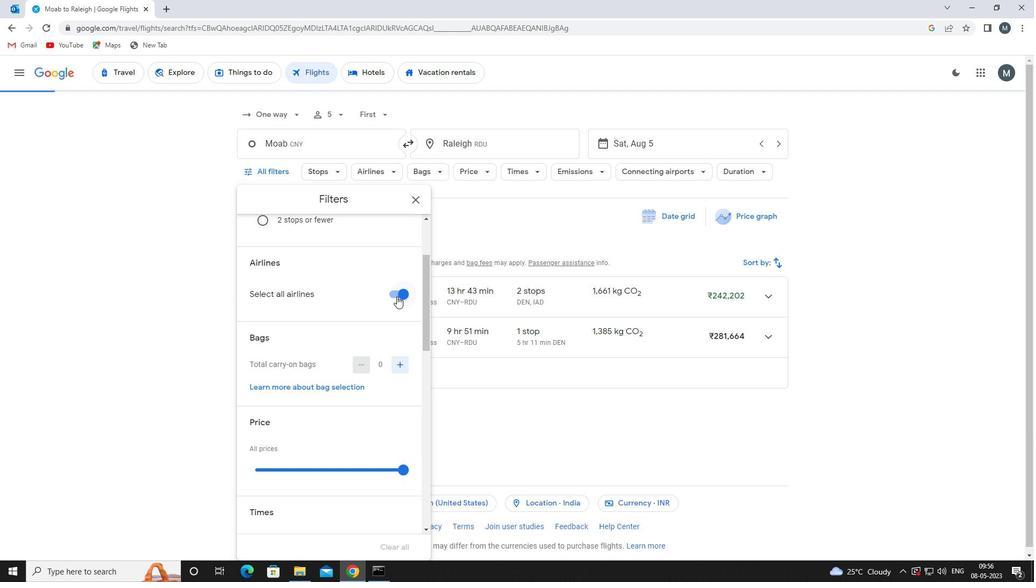 
Action: Mouse moved to (355, 315)
Screenshot: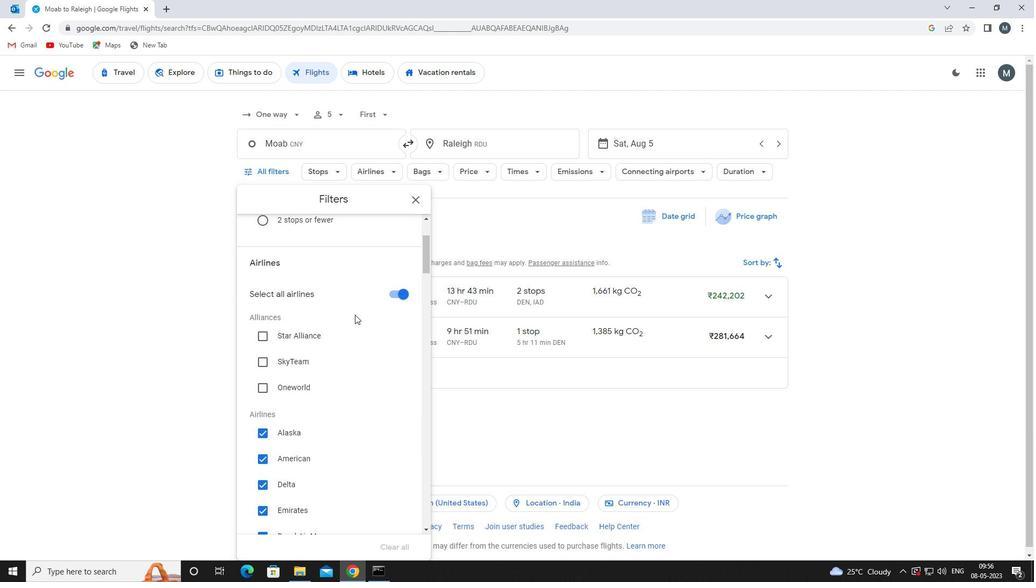 
Action: Mouse scrolled (355, 314) with delta (0, 0)
Screenshot: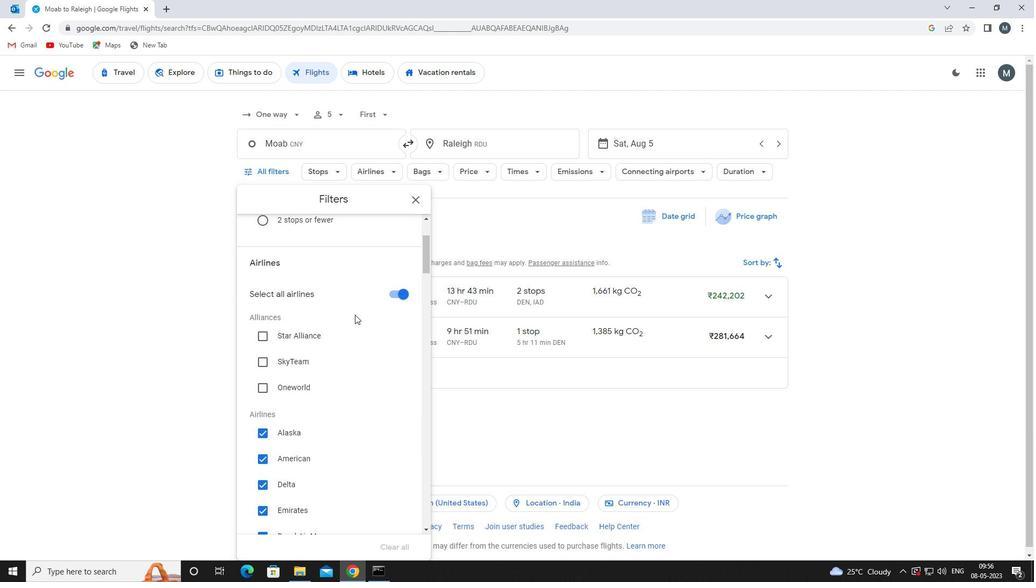 
Action: Mouse moved to (394, 242)
Screenshot: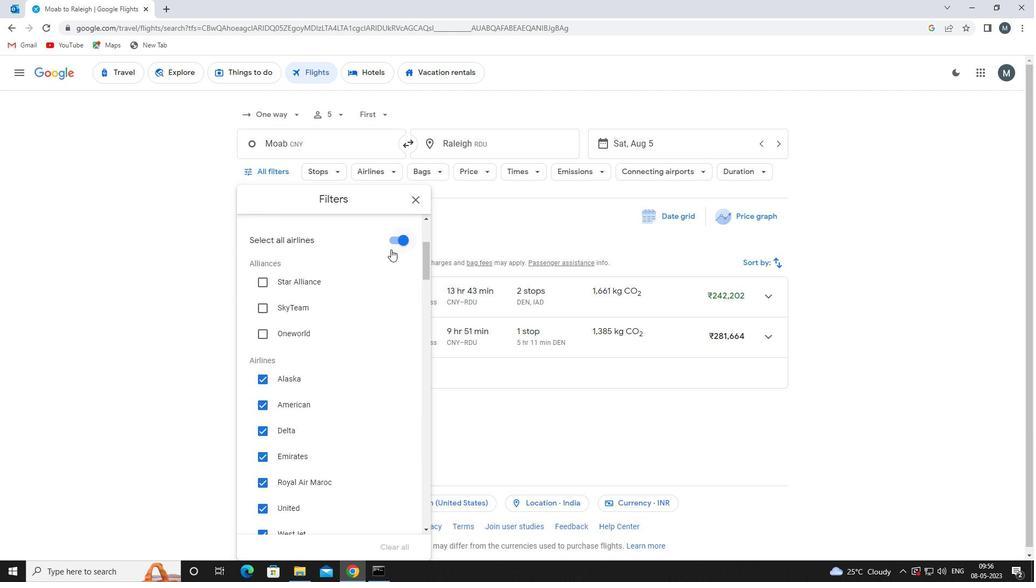 
Action: Mouse pressed left at (394, 242)
Screenshot: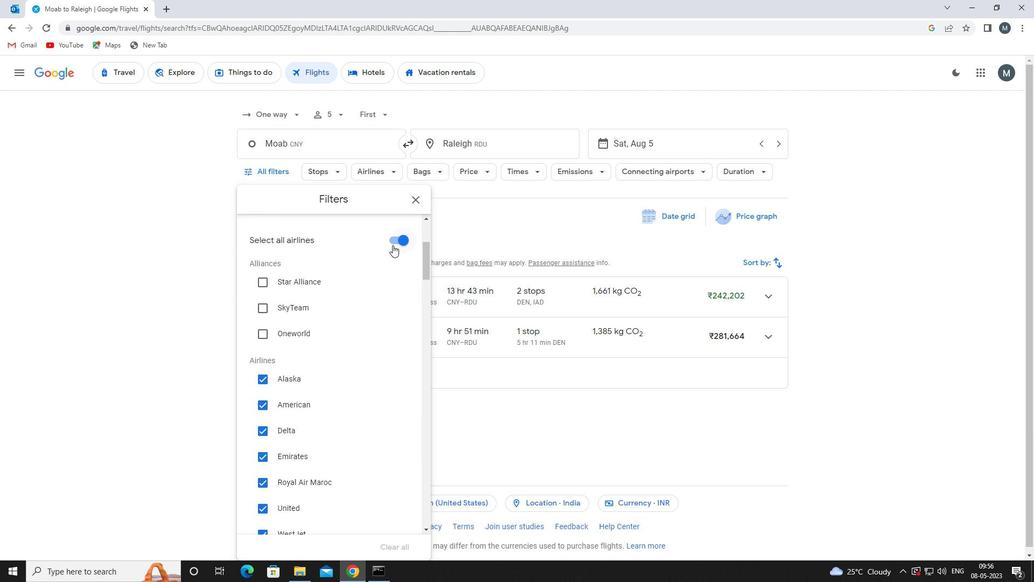 
Action: Mouse moved to (334, 294)
Screenshot: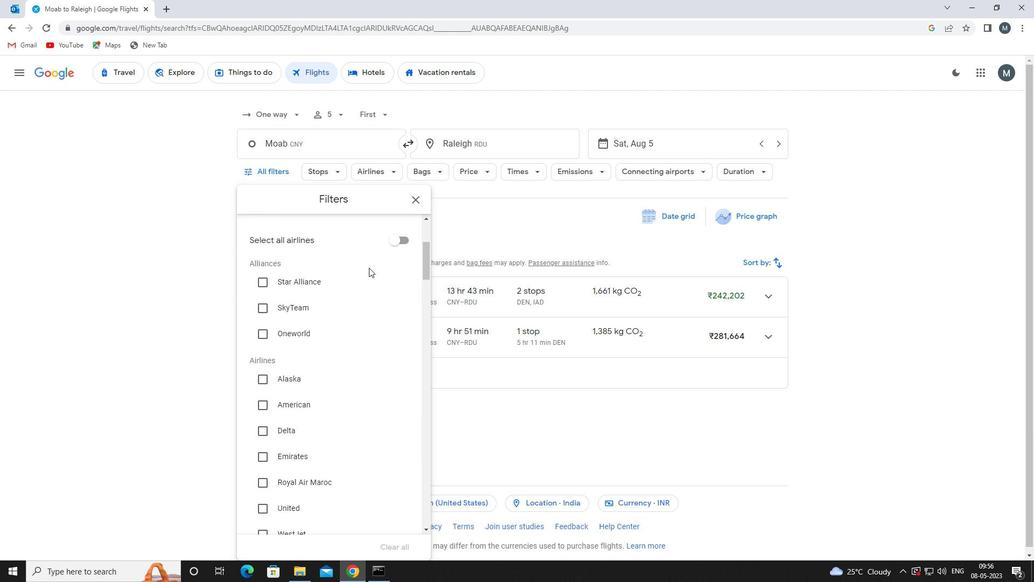 
Action: Mouse scrolled (334, 294) with delta (0, 0)
Screenshot: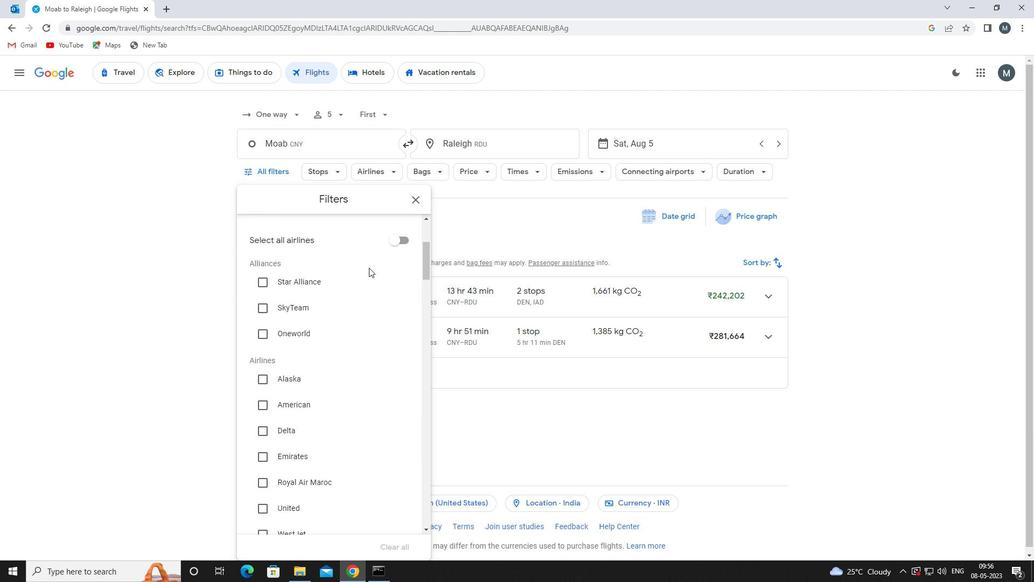 
Action: Mouse moved to (333, 296)
Screenshot: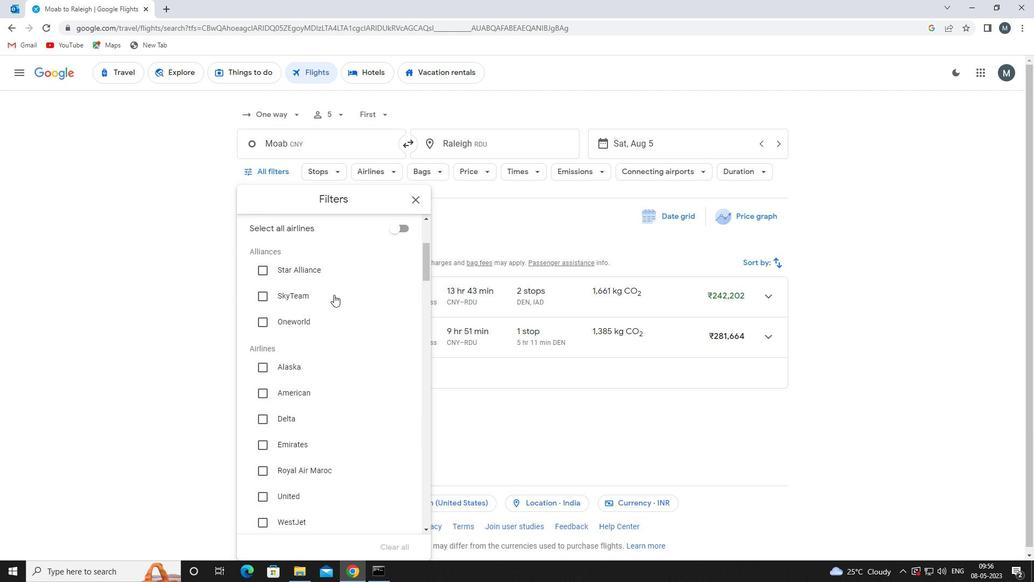 
Action: Mouse scrolled (333, 295) with delta (0, 0)
Screenshot: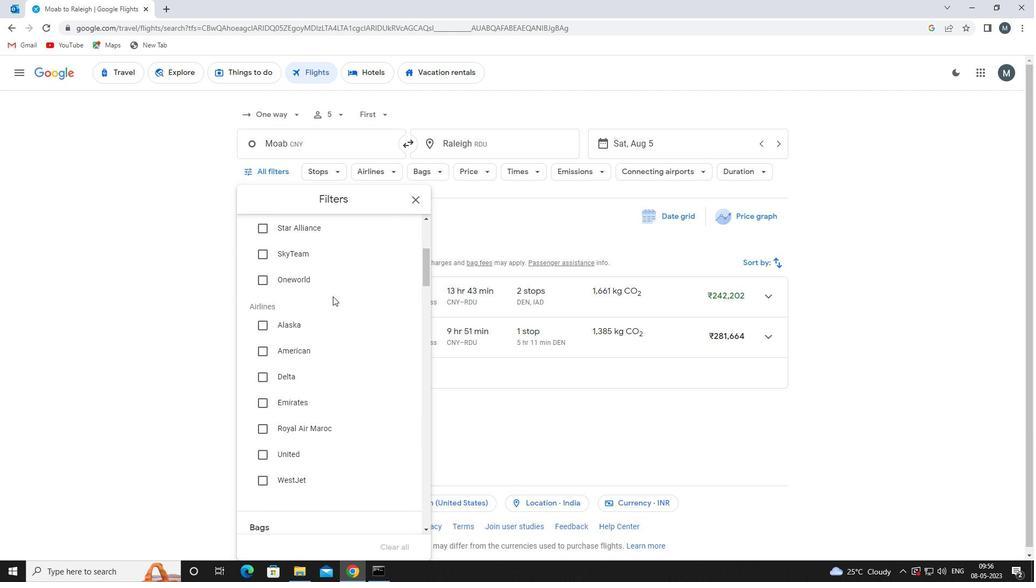 
Action: Mouse moved to (304, 427)
Screenshot: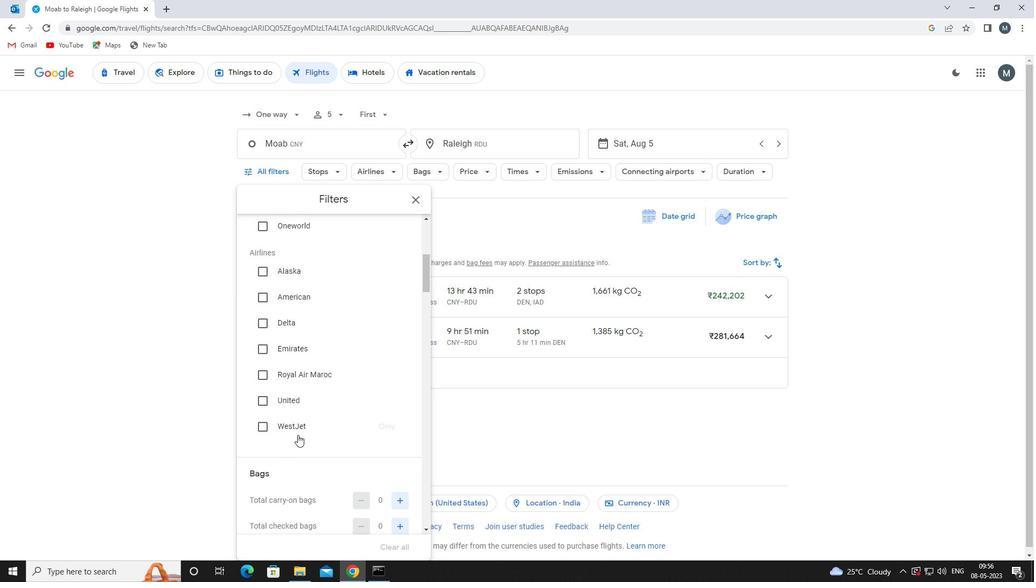 
Action: Mouse pressed left at (304, 427)
Screenshot: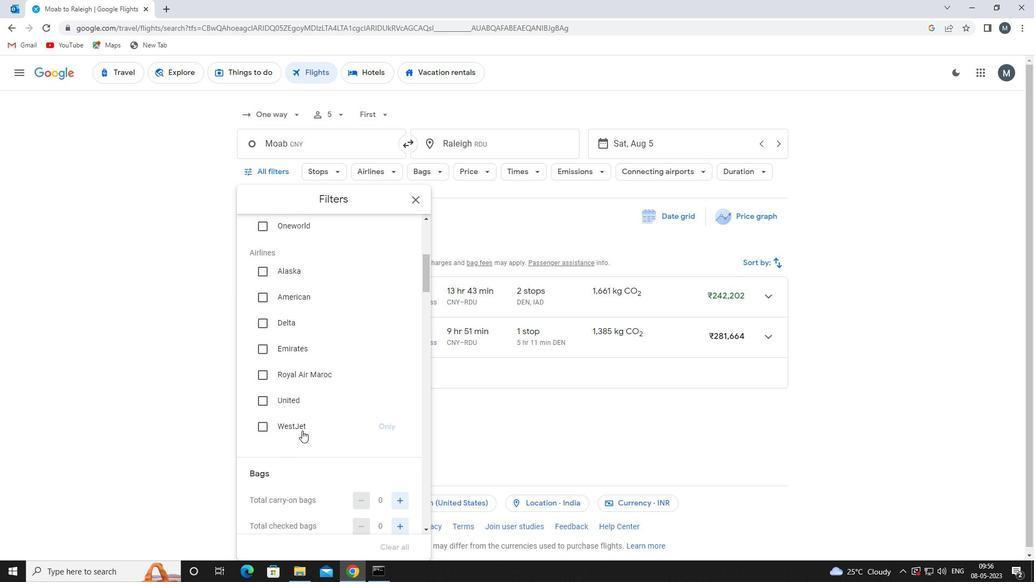 
Action: Mouse moved to (329, 413)
Screenshot: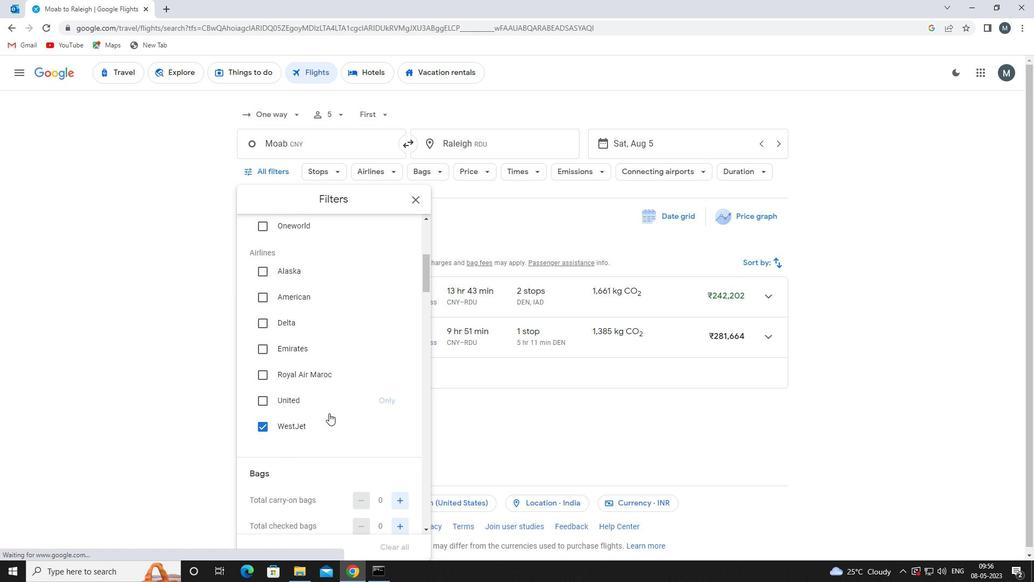 
Action: Mouse scrolled (329, 412) with delta (0, 0)
Screenshot: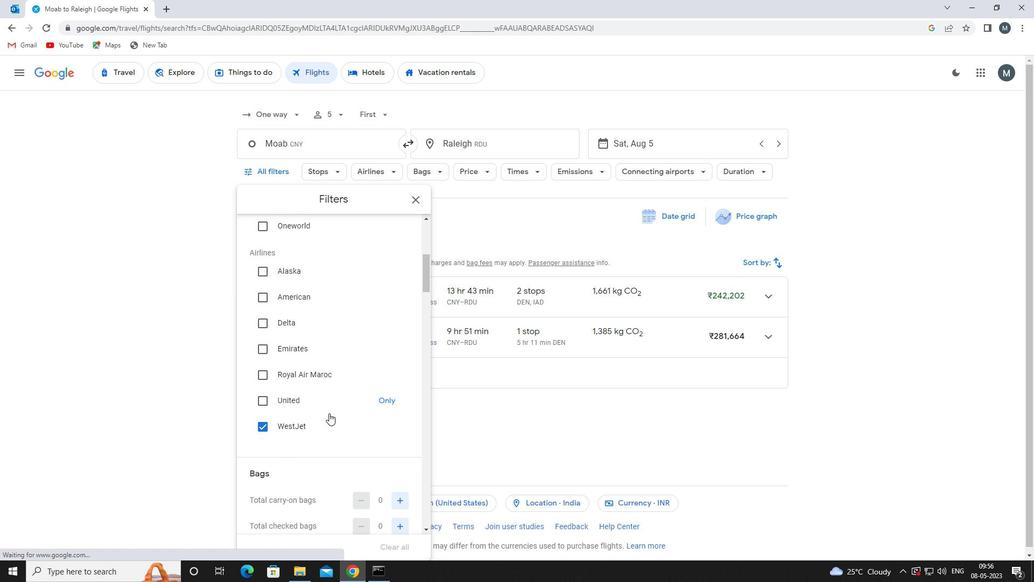 
Action: Mouse scrolled (329, 412) with delta (0, 0)
Screenshot: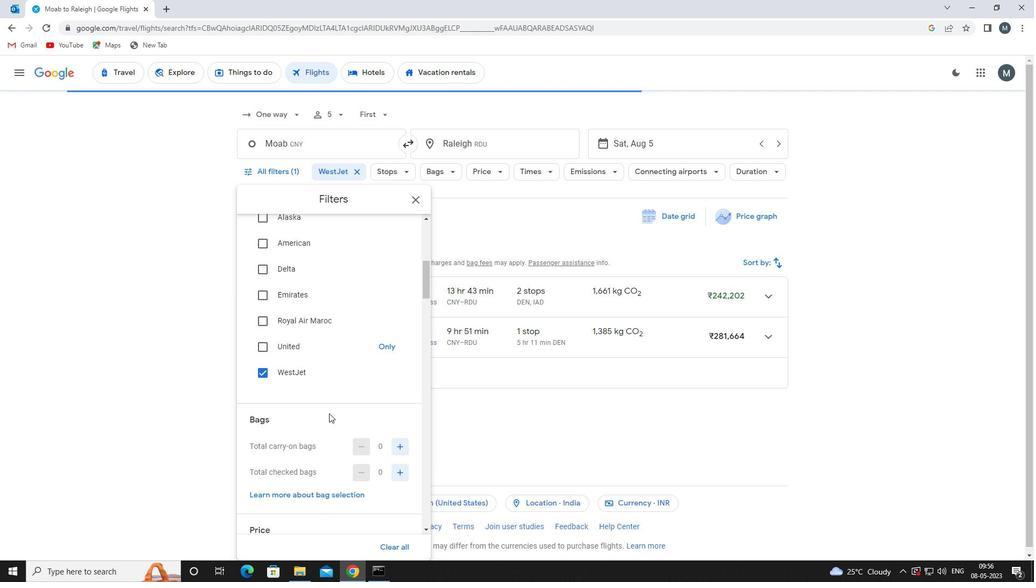 
Action: Mouse scrolled (329, 412) with delta (0, 0)
Screenshot: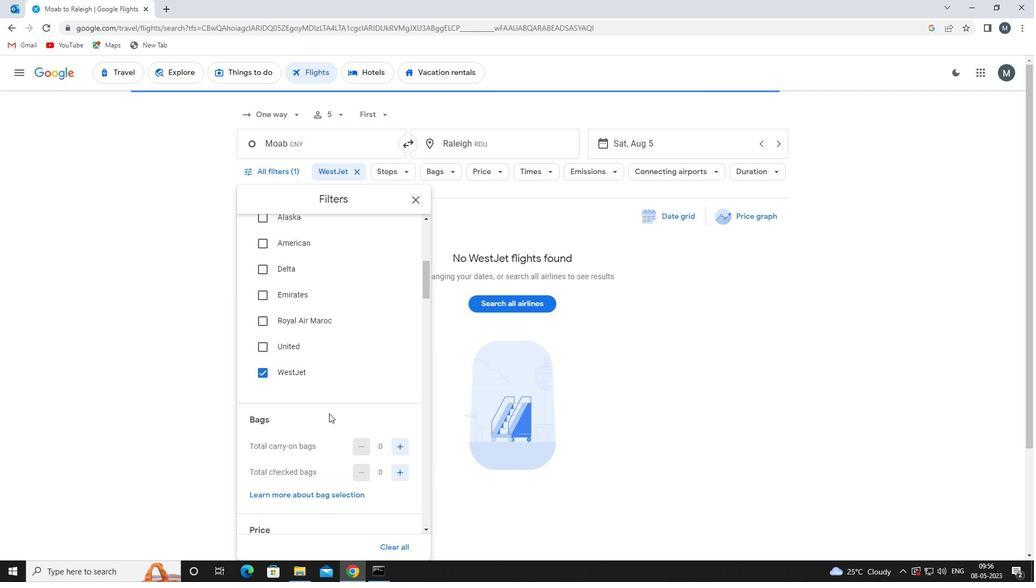 
Action: Mouse moved to (392, 363)
Screenshot: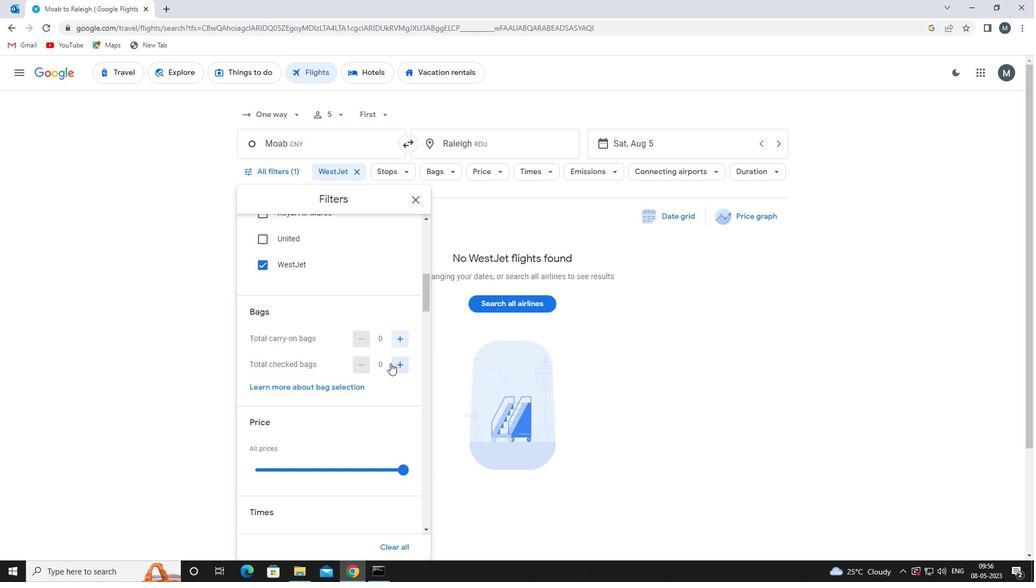 
Action: Mouse pressed left at (392, 363)
Screenshot: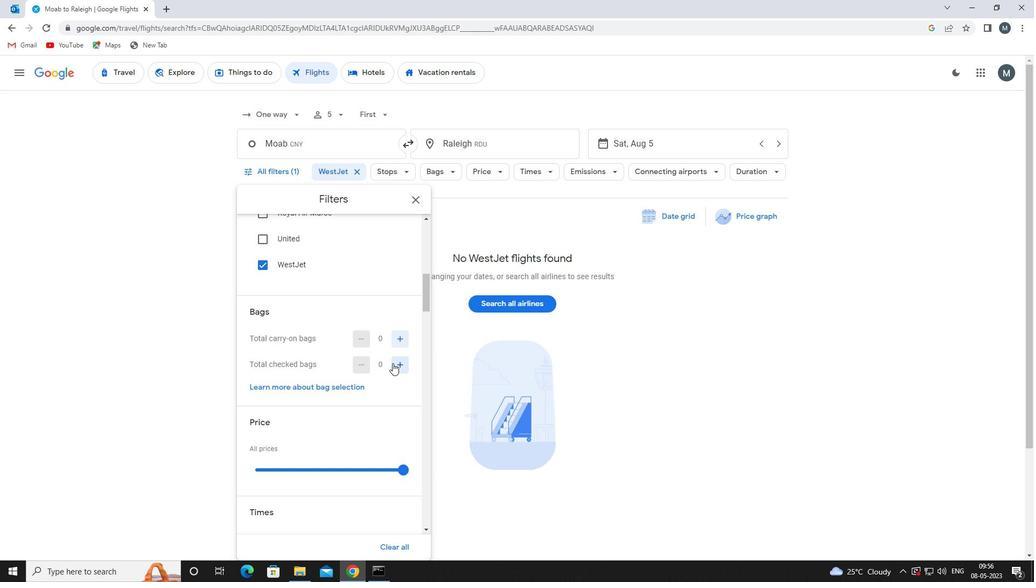 
Action: Mouse moved to (393, 363)
Screenshot: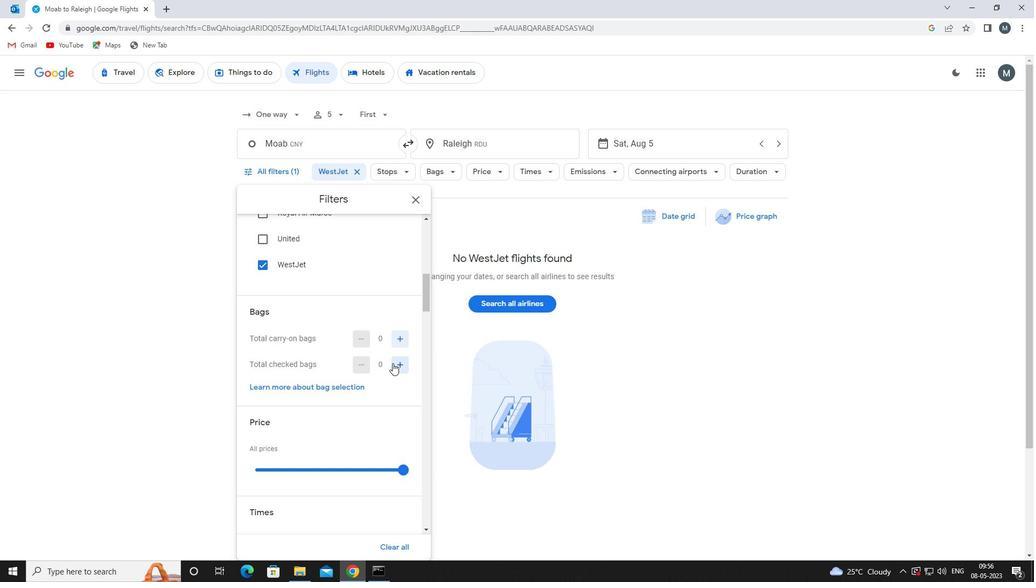 
Action: Mouse pressed left at (393, 363)
Screenshot: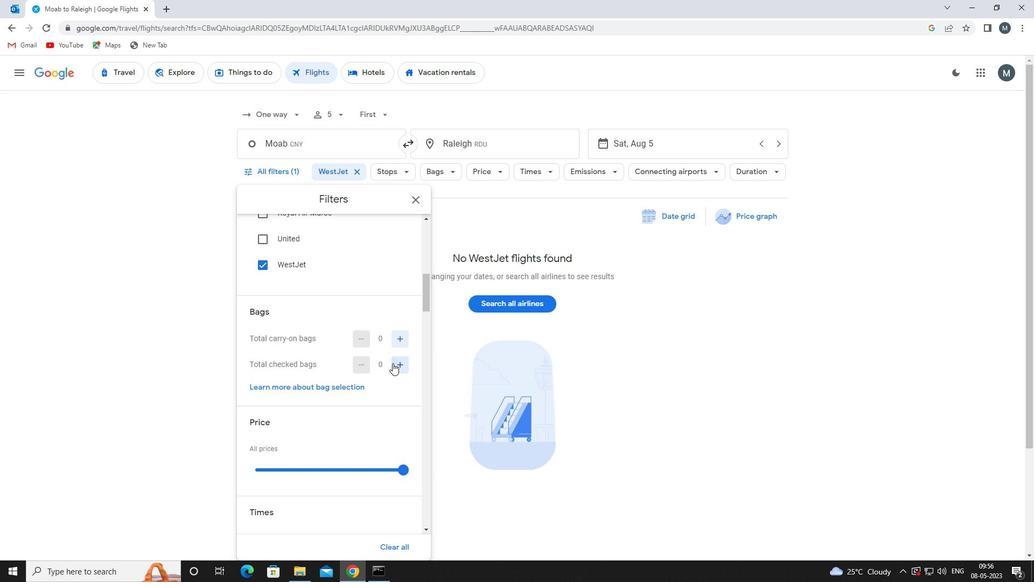 
Action: Mouse pressed left at (393, 363)
Screenshot: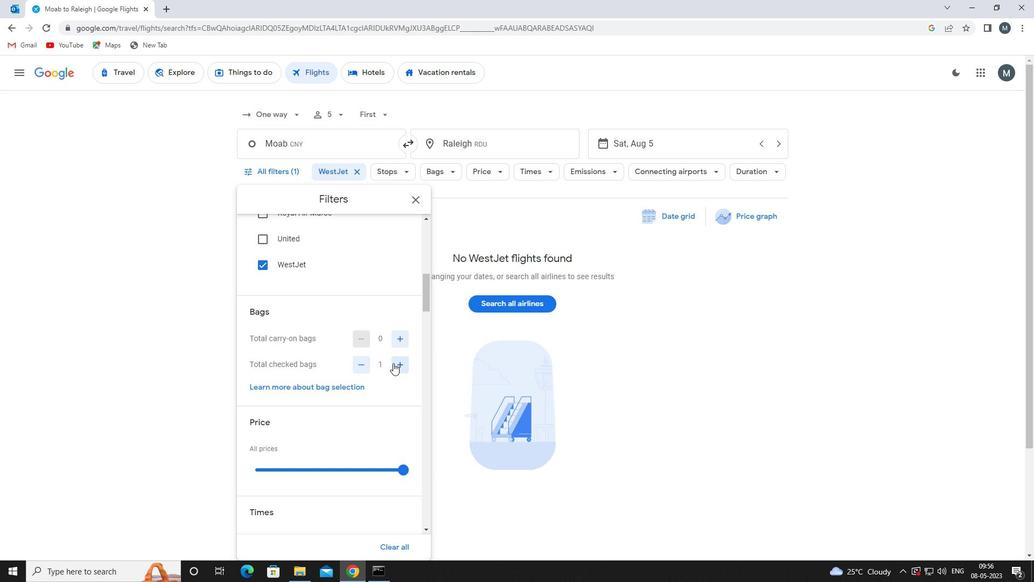 
Action: Mouse moved to (342, 374)
Screenshot: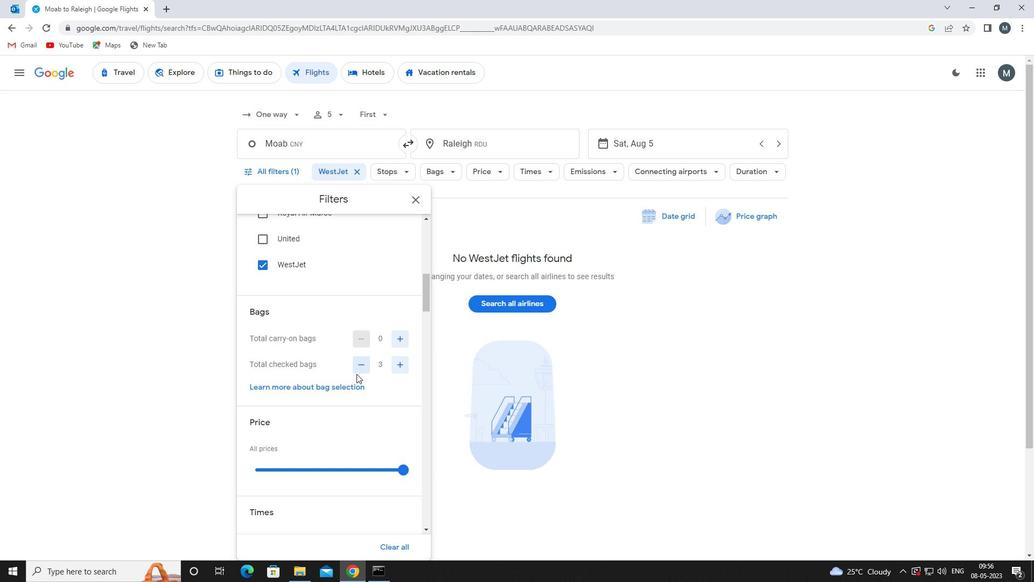 
Action: Mouse scrolled (342, 373) with delta (0, 0)
Screenshot: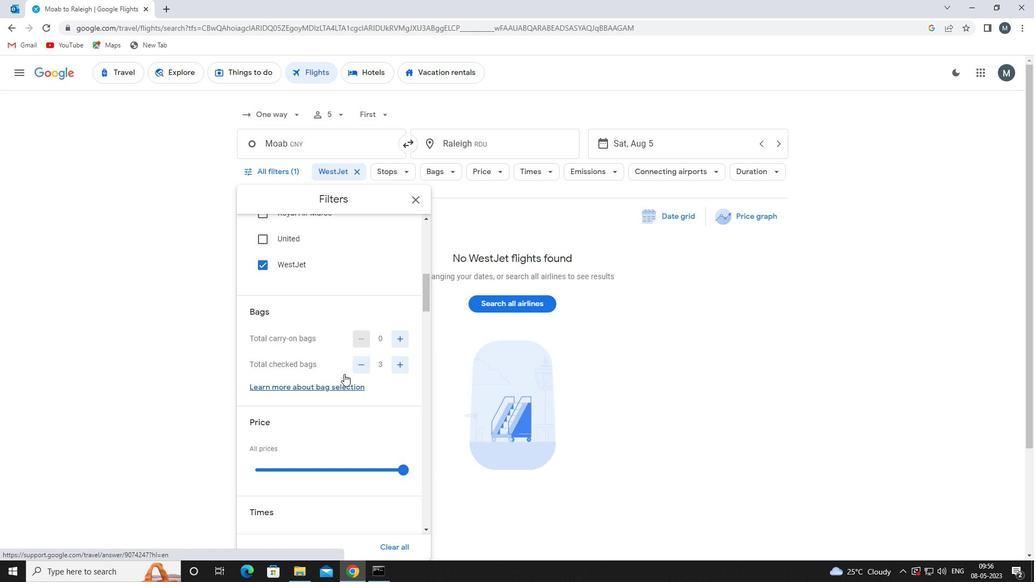 
Action: Mouse moved to (342, 374)
Screenshot: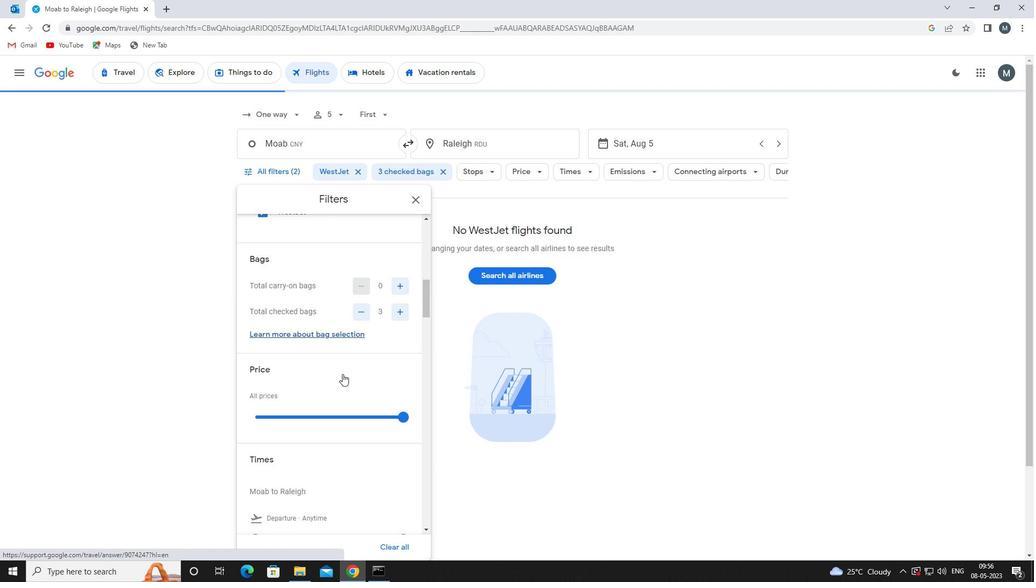 
Action: Mouse scrolled (342, 373) with delta (0, 0)
Screenshot: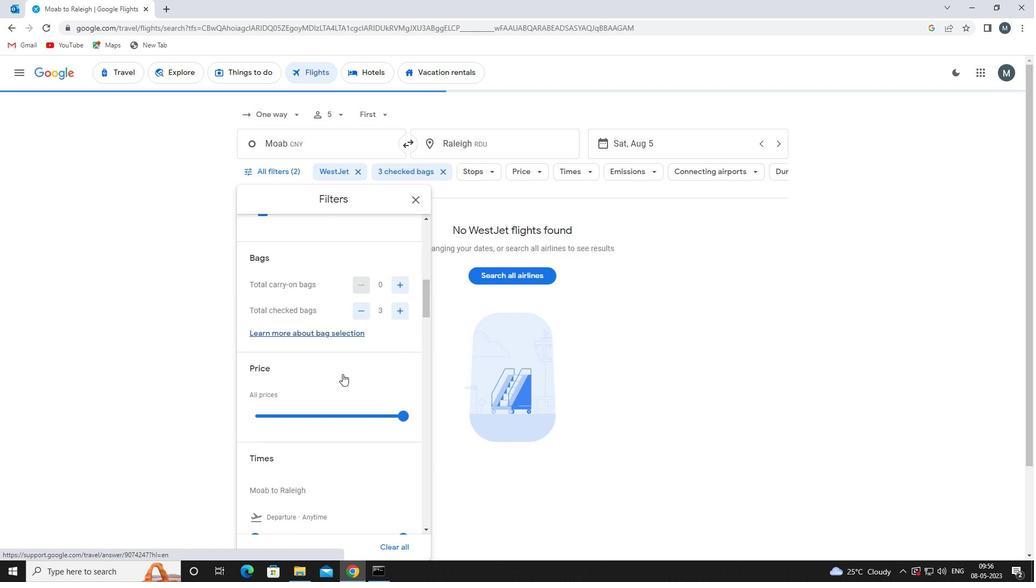 
Action: Mouse moved to (332, 374)
Screenshot: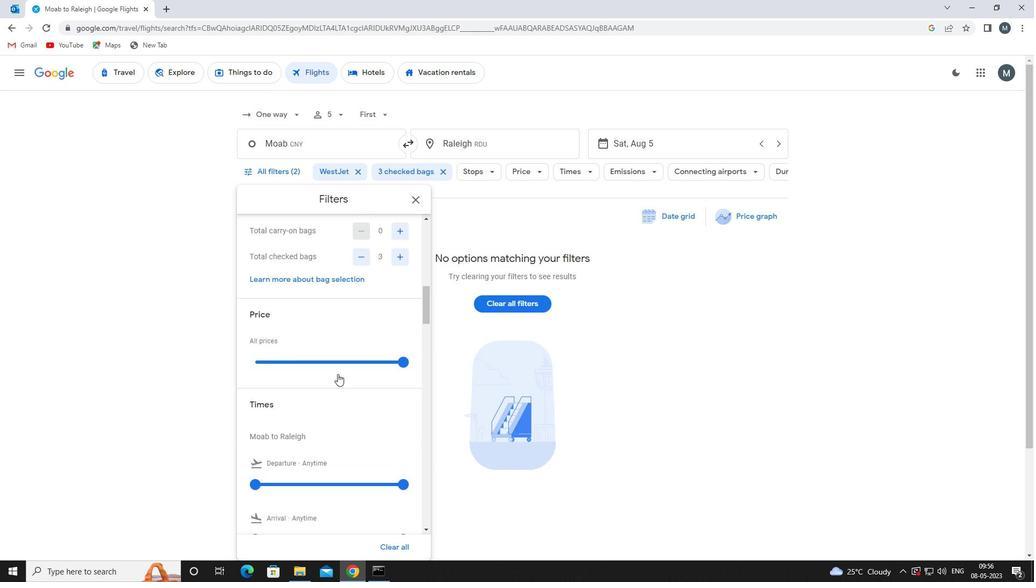 
Action: Mouse scrolled (332, 373) with delta (0, 0)
Screenshot: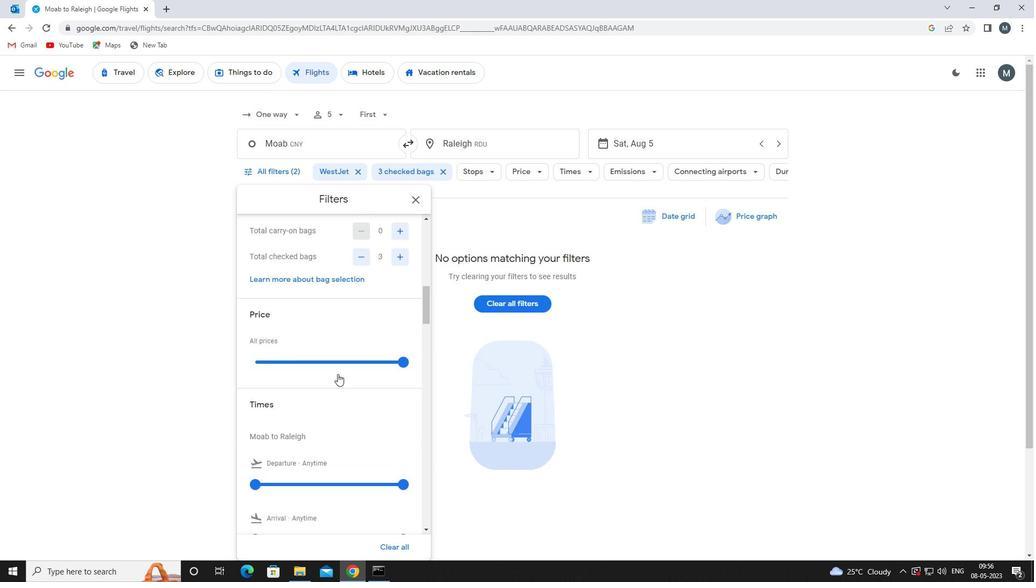
Action: Mouse moved to (301, 309)
Screenshot: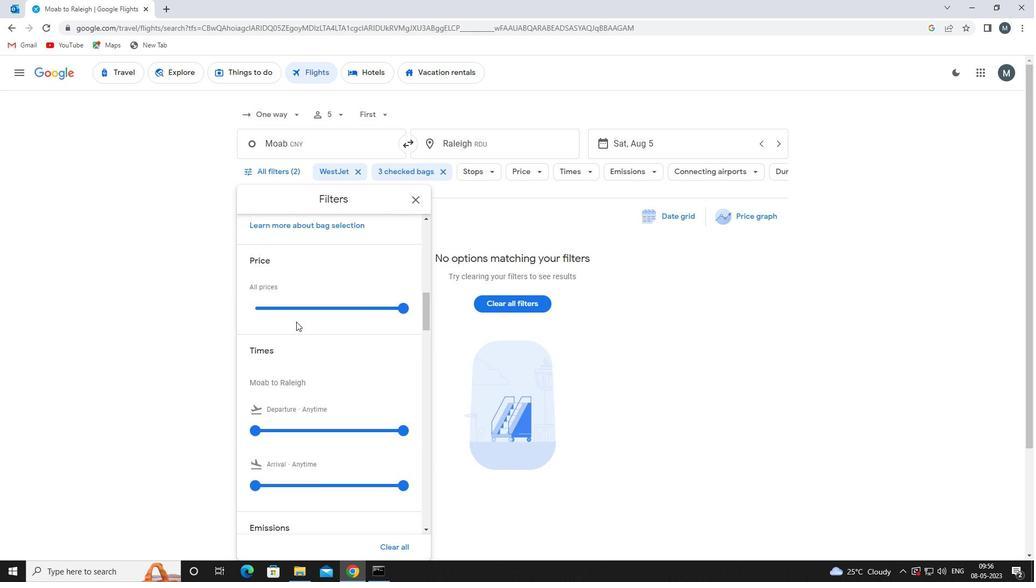 
Action: Mouse pressed left at (301, 309)
Screenshot: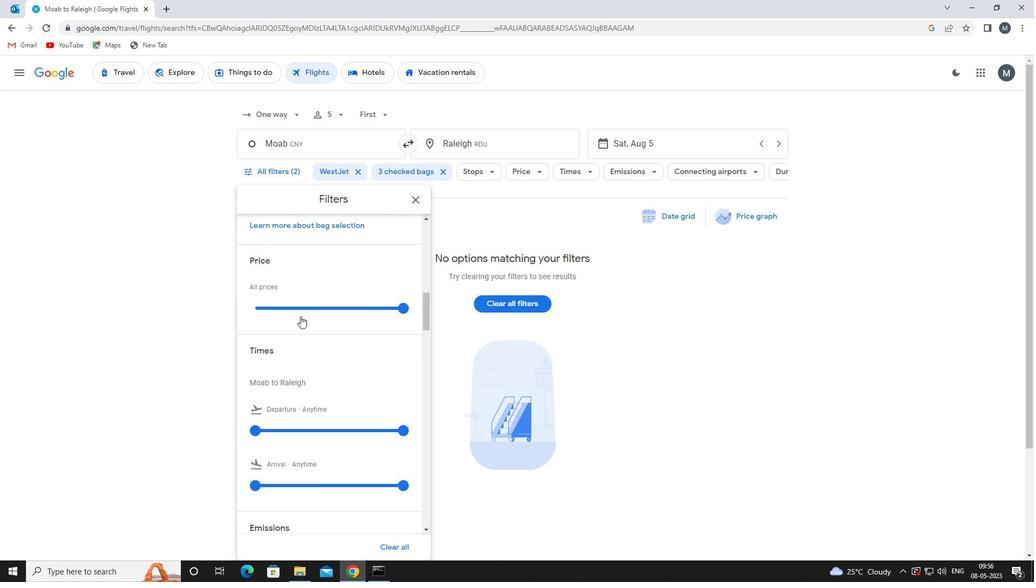 
Action: Mouse pressed left at (301, 309)
Screenshot: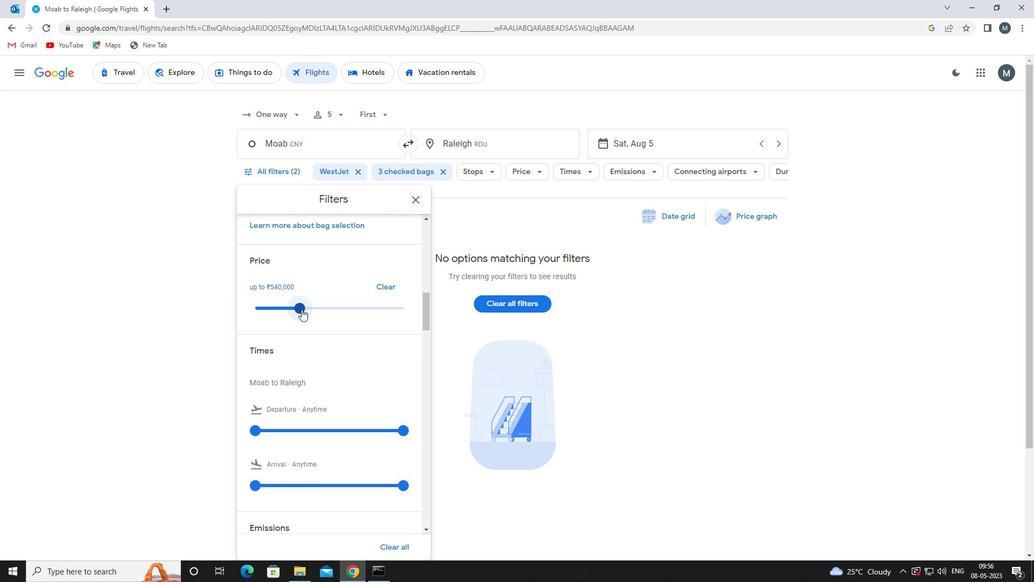 
Action: Mouse moved to (320, 305)
Screenshot: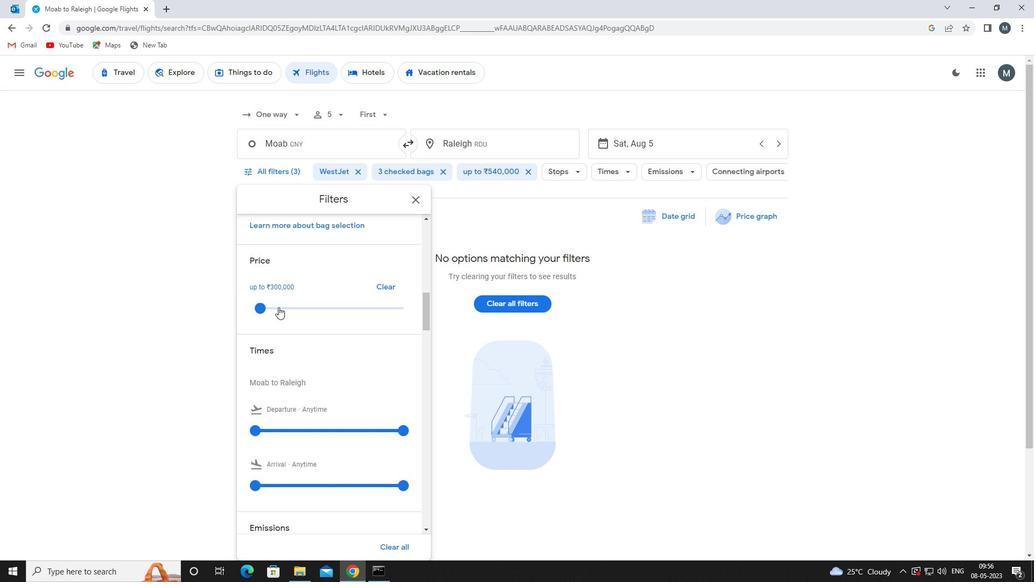 
Action: Mouse scrolled (320, 304) with delta (0, 0)
Screenshot: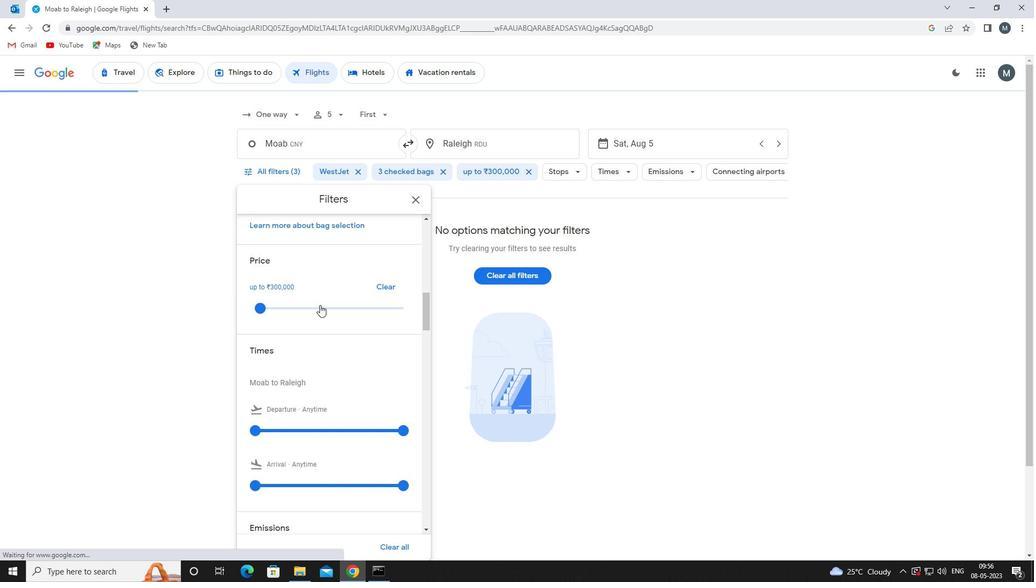 
Action: Mouse moved to (319, 305)
Screenshot: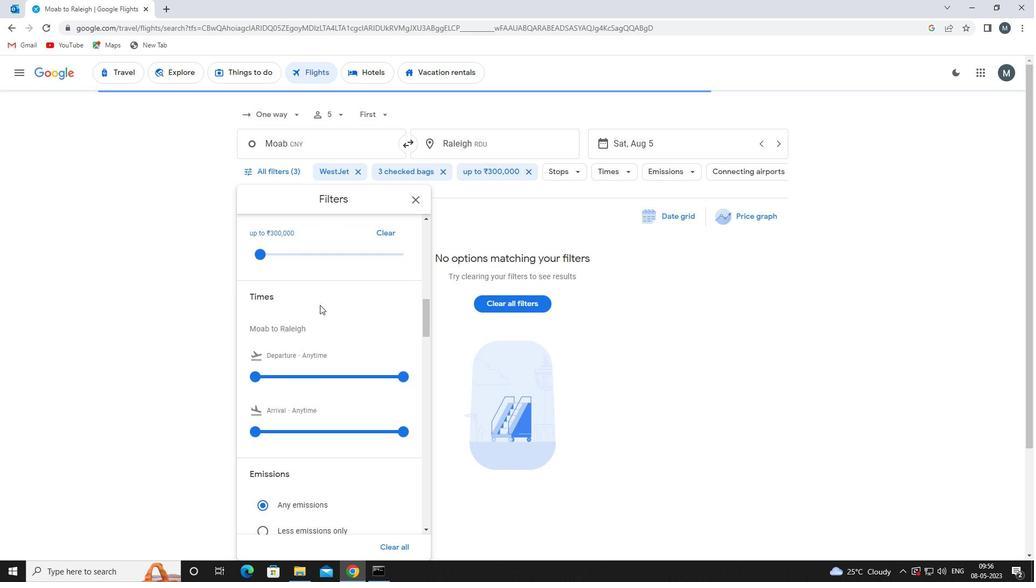 
Action: Mouse scrolled (319, 305) with delta (0, 0)
Screenshot: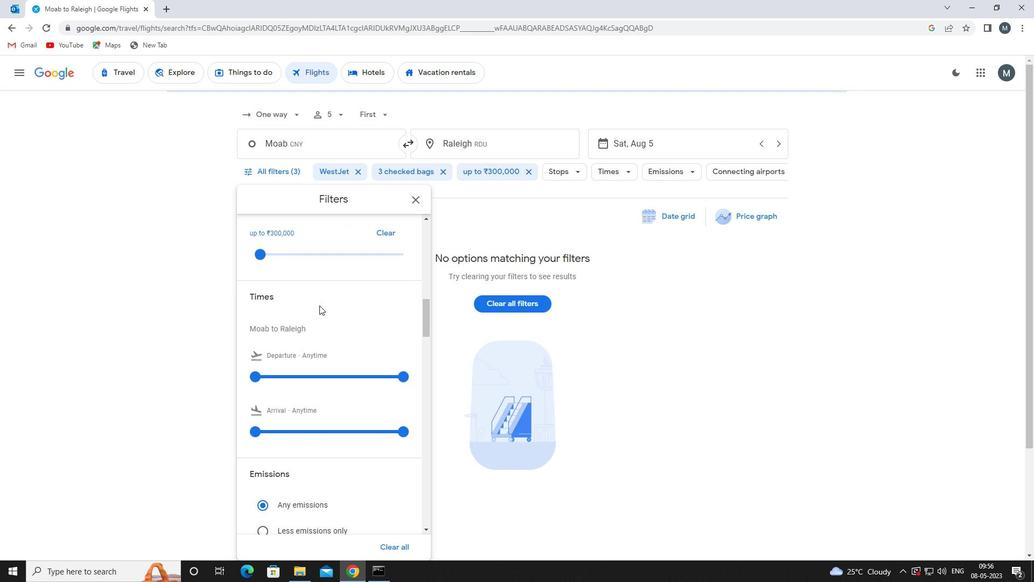 
Action: Mouse moved to (274, 323)
Screenshot: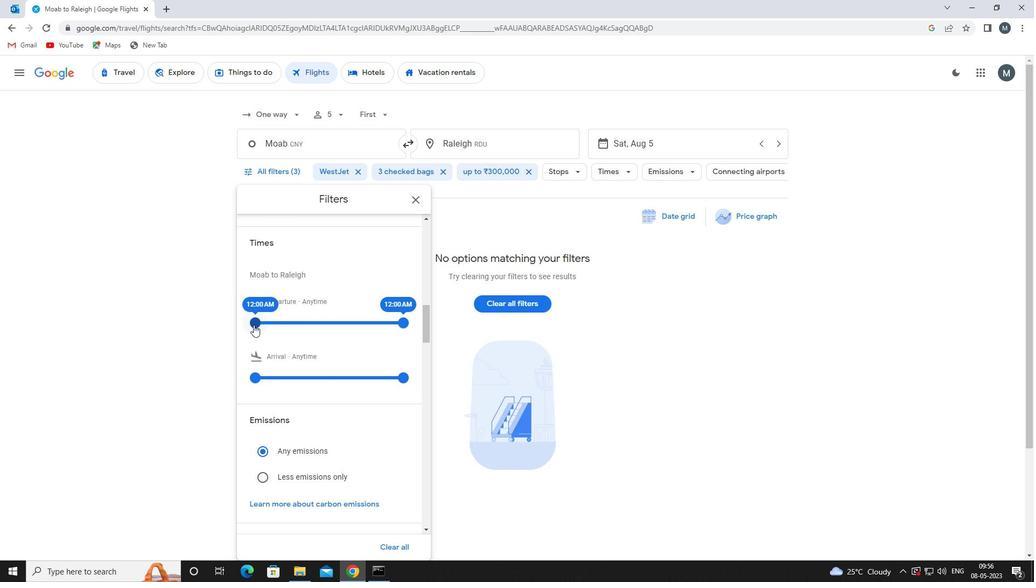
Action: Mouse pressed left at (274, 323)
Screenshot: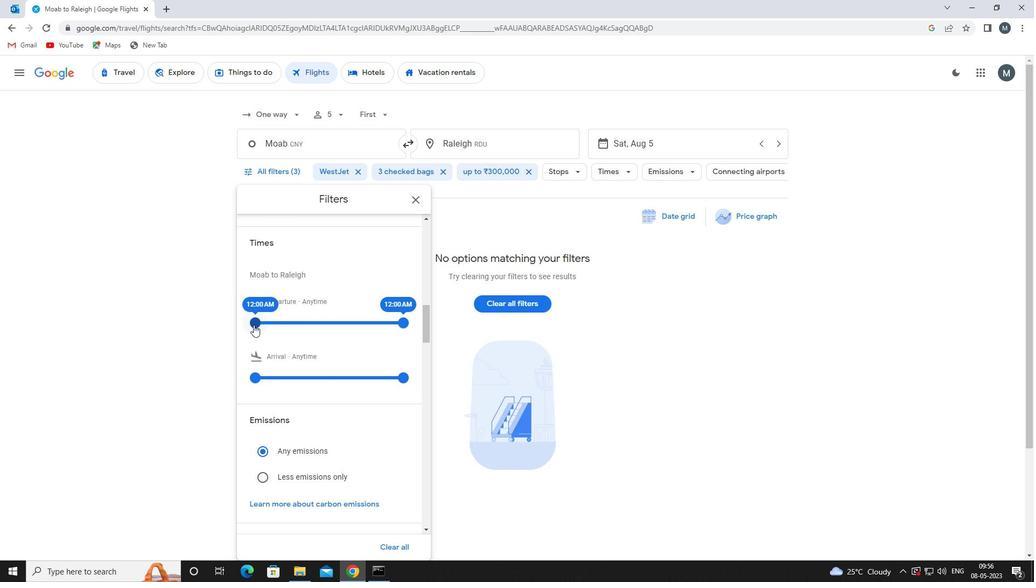 
Action: Mouse moved to (398, 318)
Screenshot: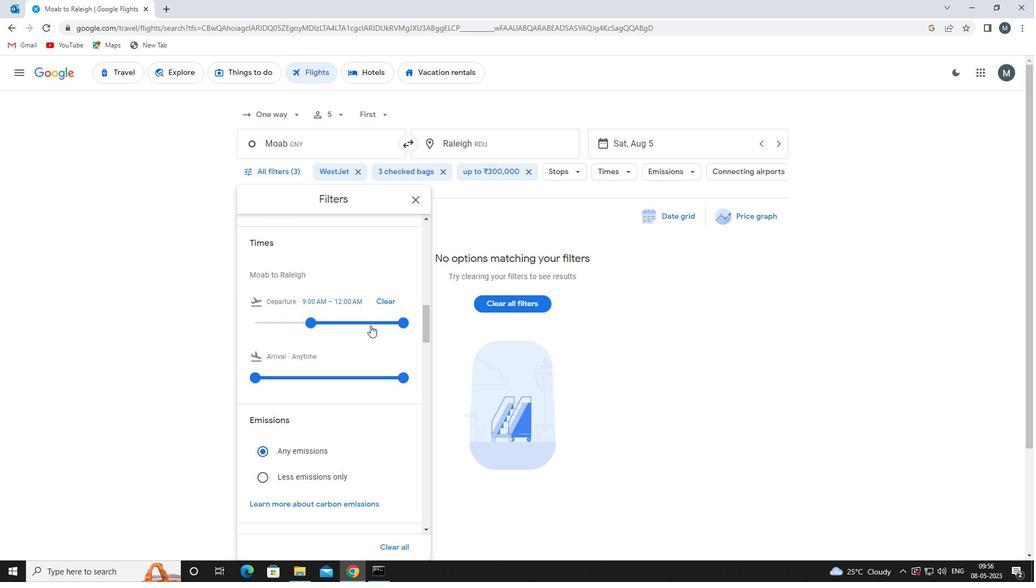 
Action: Mouse pressed left at (398, 318)
Screenshot: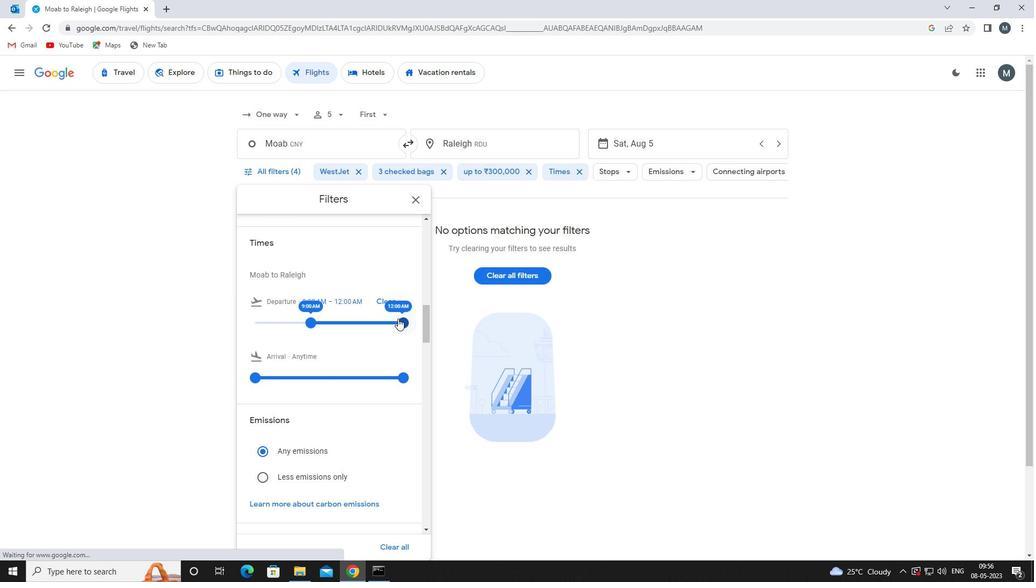 
Action: Mouse moved to (319, 320)
Screenshot: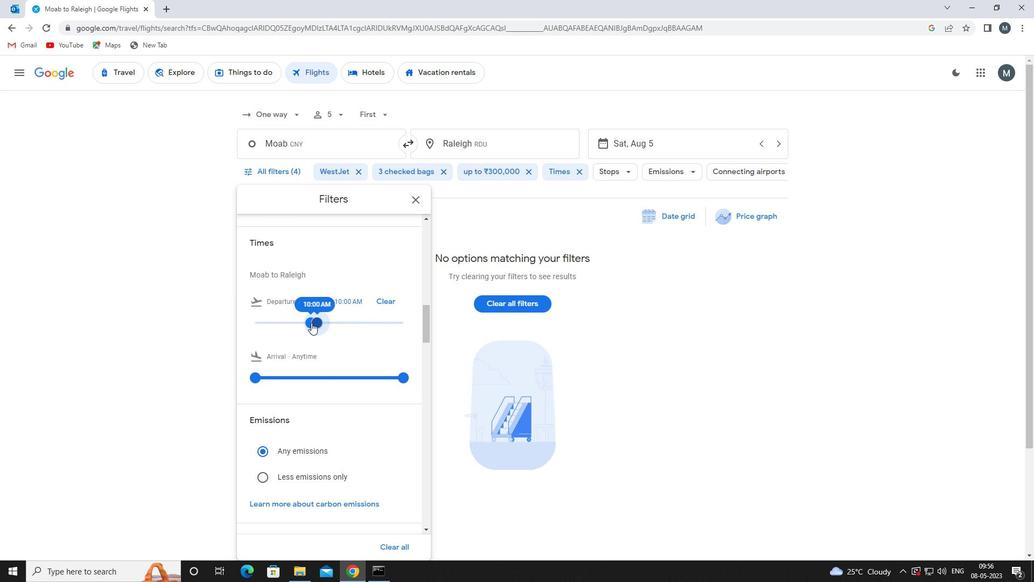 
Action: Mouse scrolled (319, 320) with delta (0, 0)
Screenshot: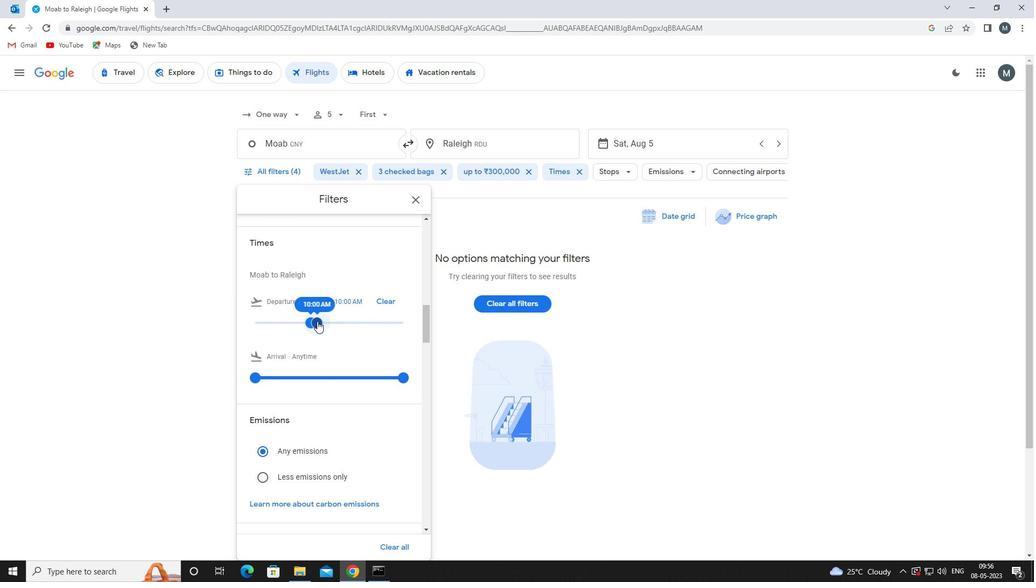 
Action: Mouse scrolled (319, 320) with delta (0, 0)
Screenshot: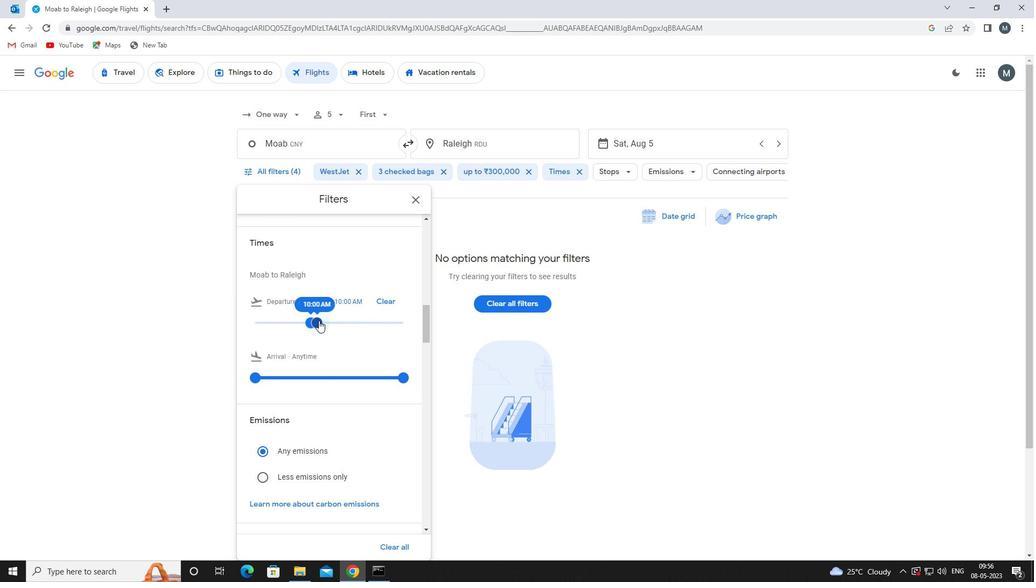 
Action: Mouse moved to (416, 202)
Screenshot: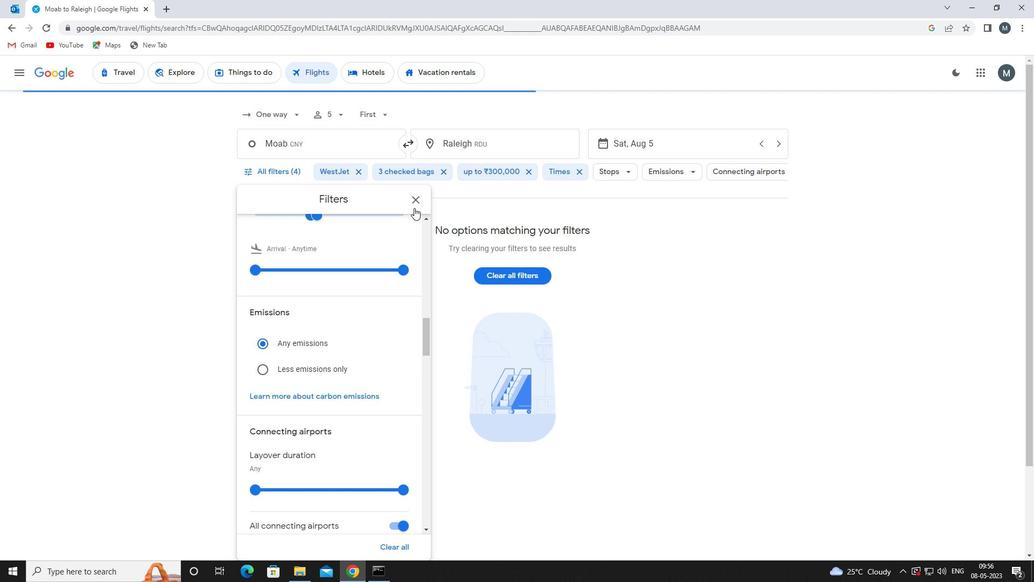 
Action: Mouse pressed left at (416, 202)
Screenshot: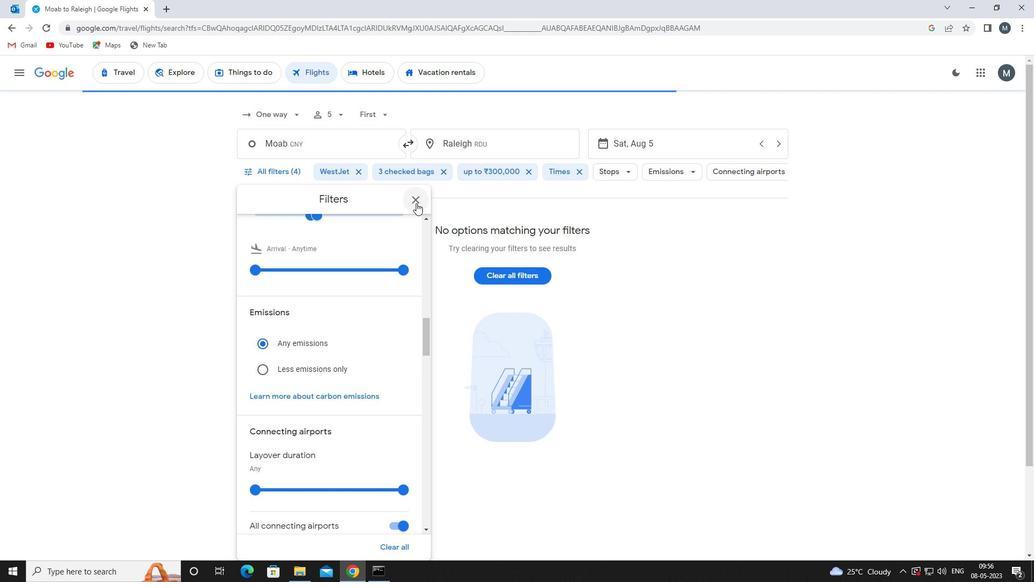 
